 Task: Make in the project BellRise a sprint 'Speed of Sound'. Create in the project BellRise a sprint 'Speed of Sound'. Add in the project BellRise a sprint 'Speed of Sound'
Action: Mouse moved to (247, 73)
Screenshot: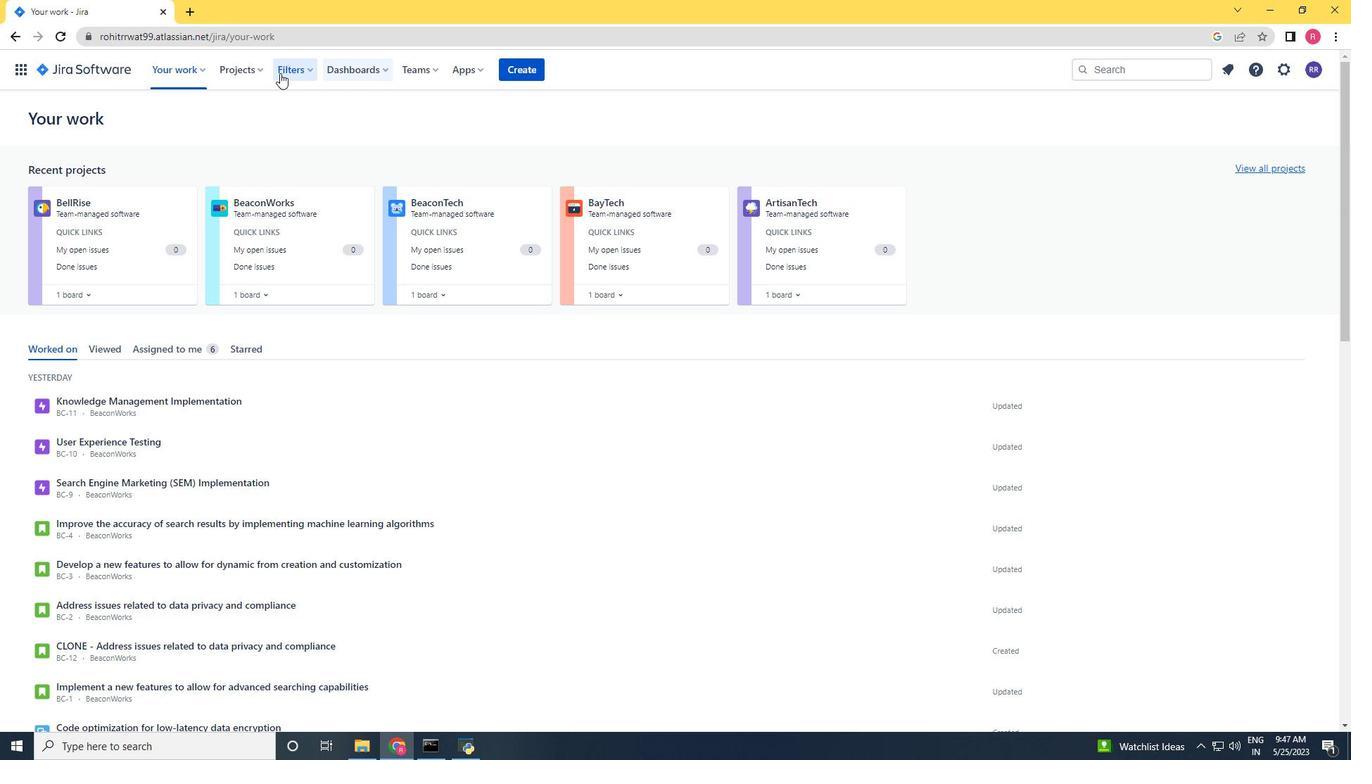
Action: Mouse pressed left at (247, 73)
Screenshot: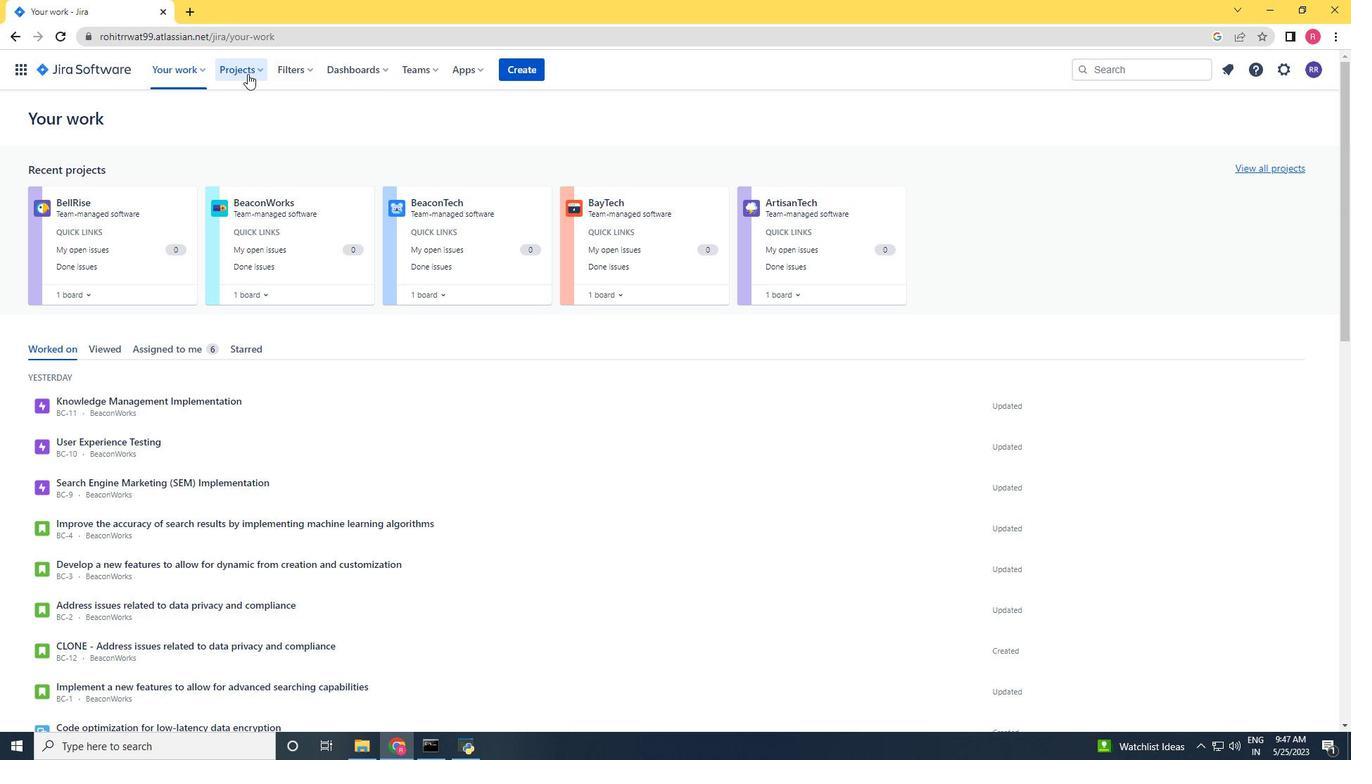 
Action: Mouse moved to (257, 135)
Screenshot: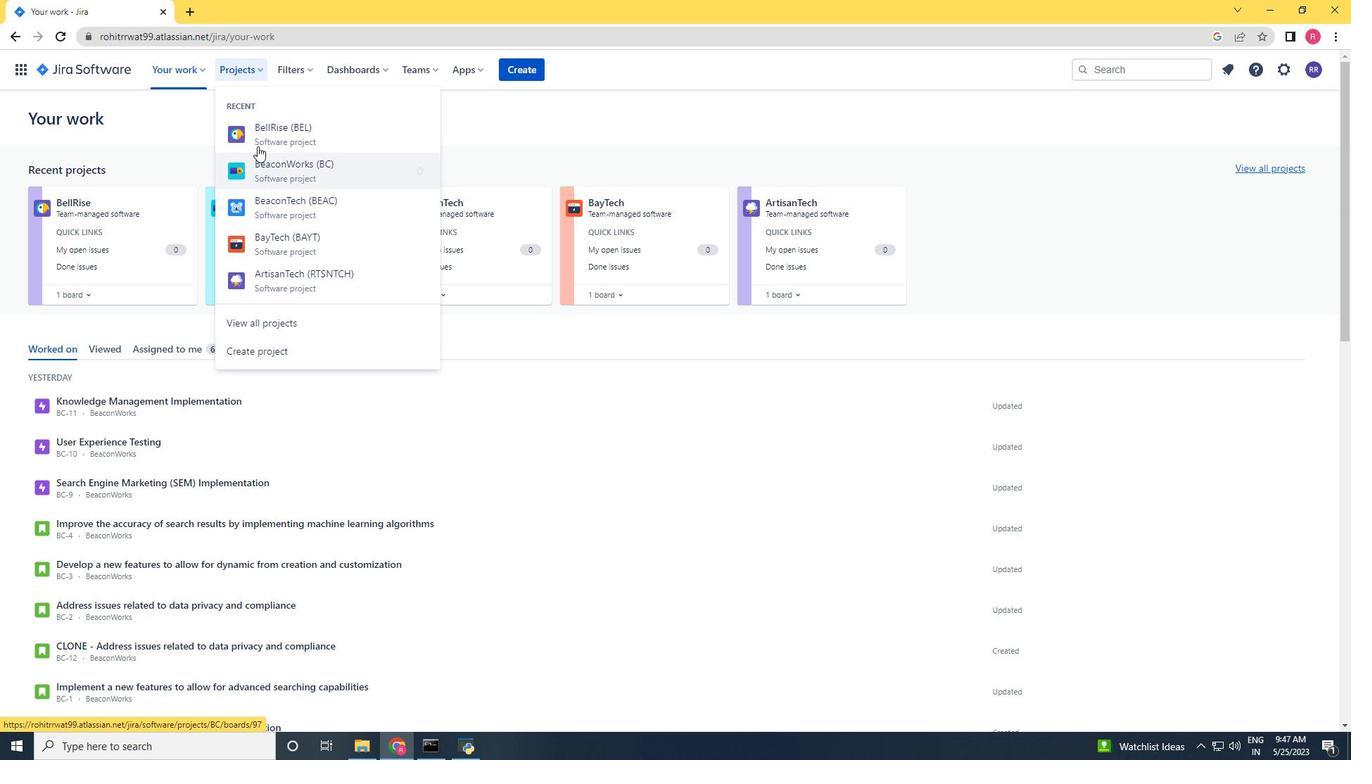 
Action: Mouse pressed left at (257, 135)
Screenshot: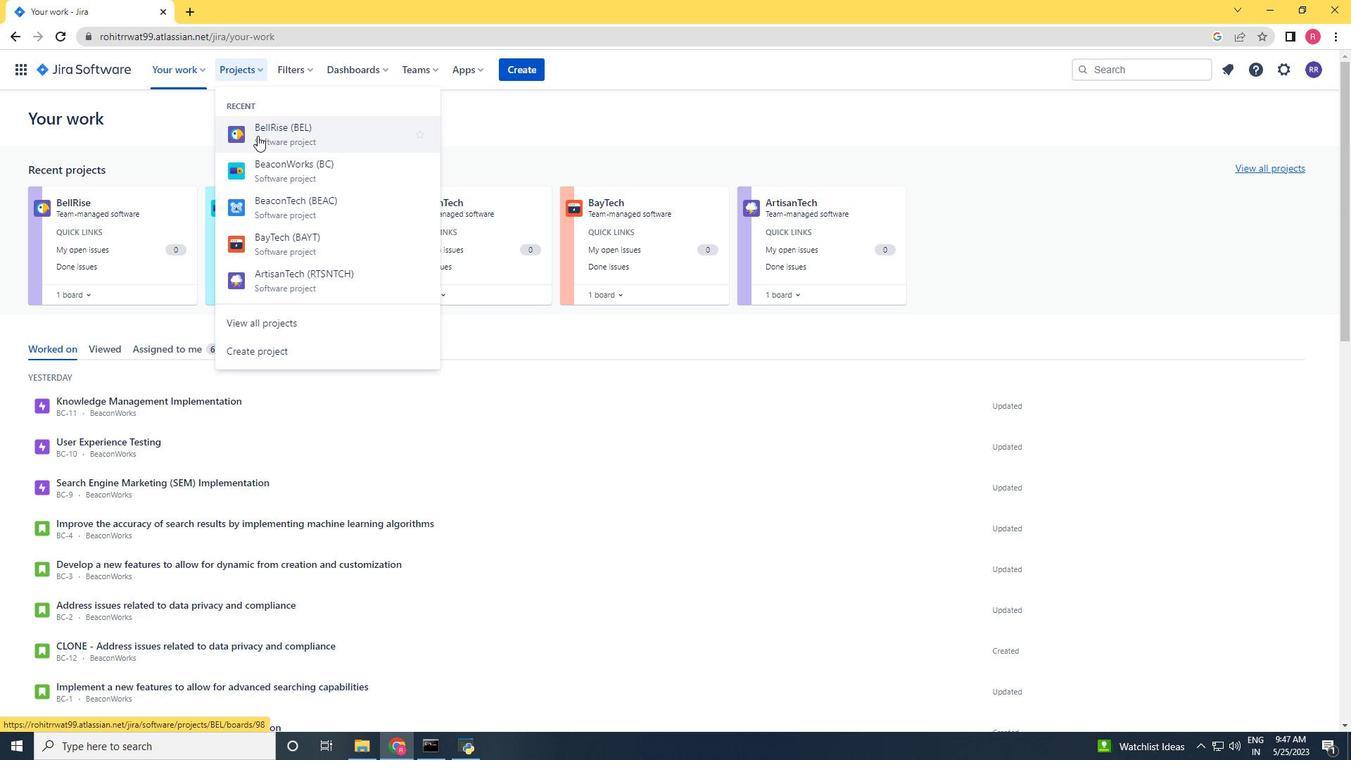 
Action: Mouse moved to (29, 219)
Screenshot: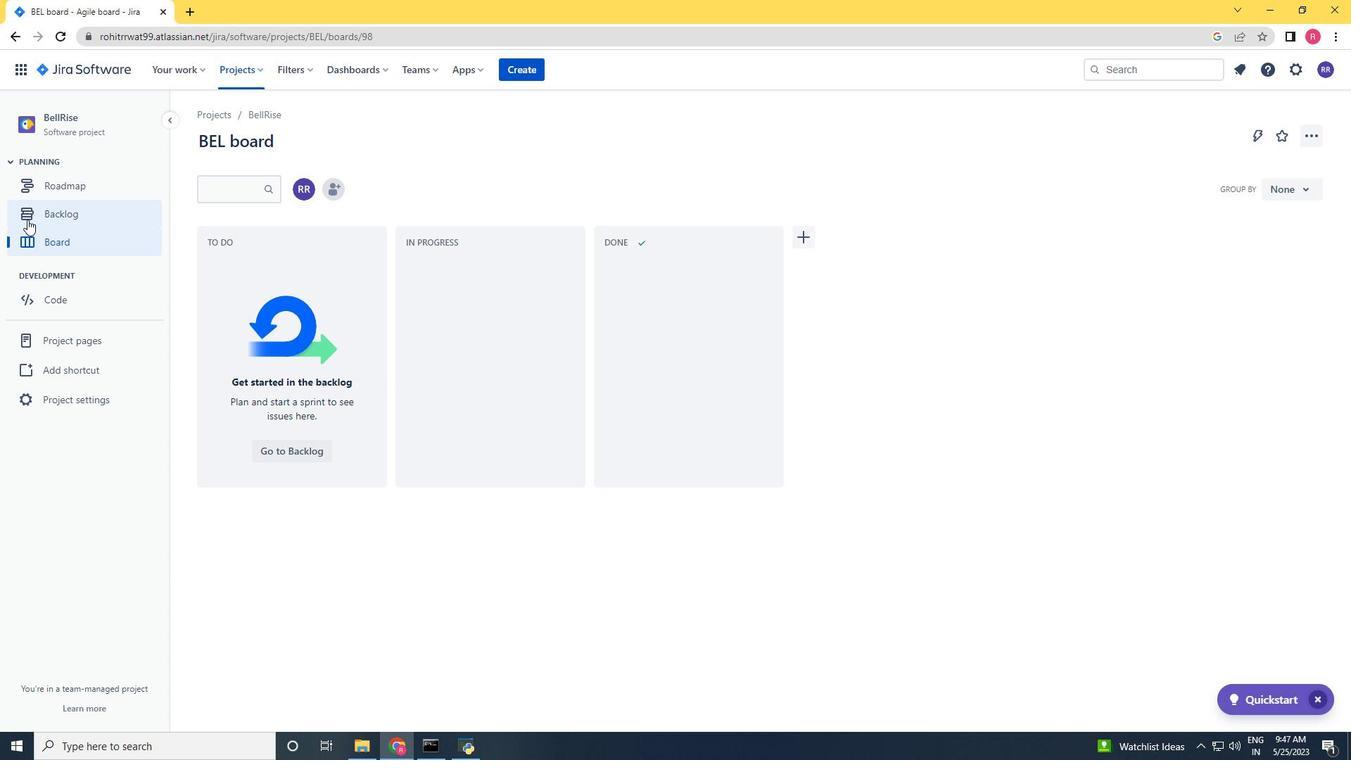 
Action: Mouse pressed left at (29, 219)
Screenshot: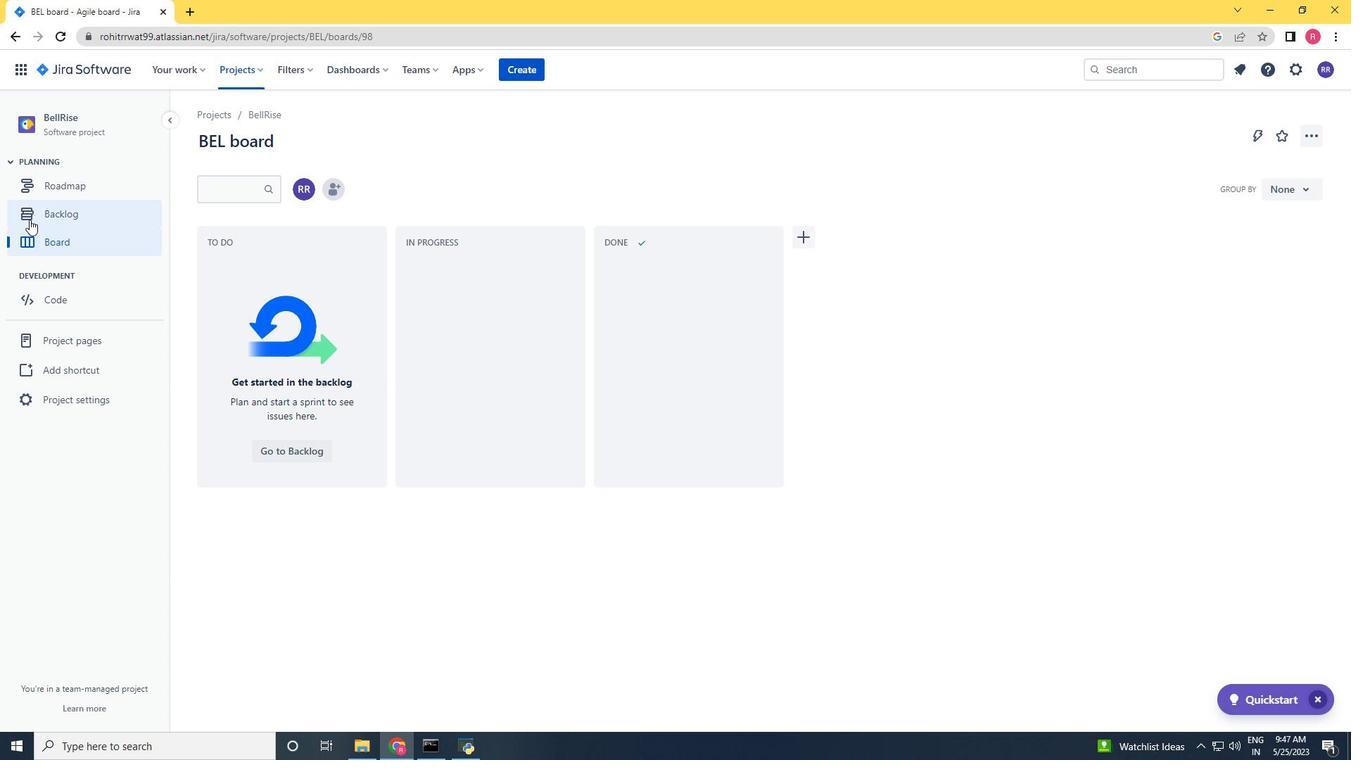 
Action: Mouse moved to (909, 321)
Screenshot: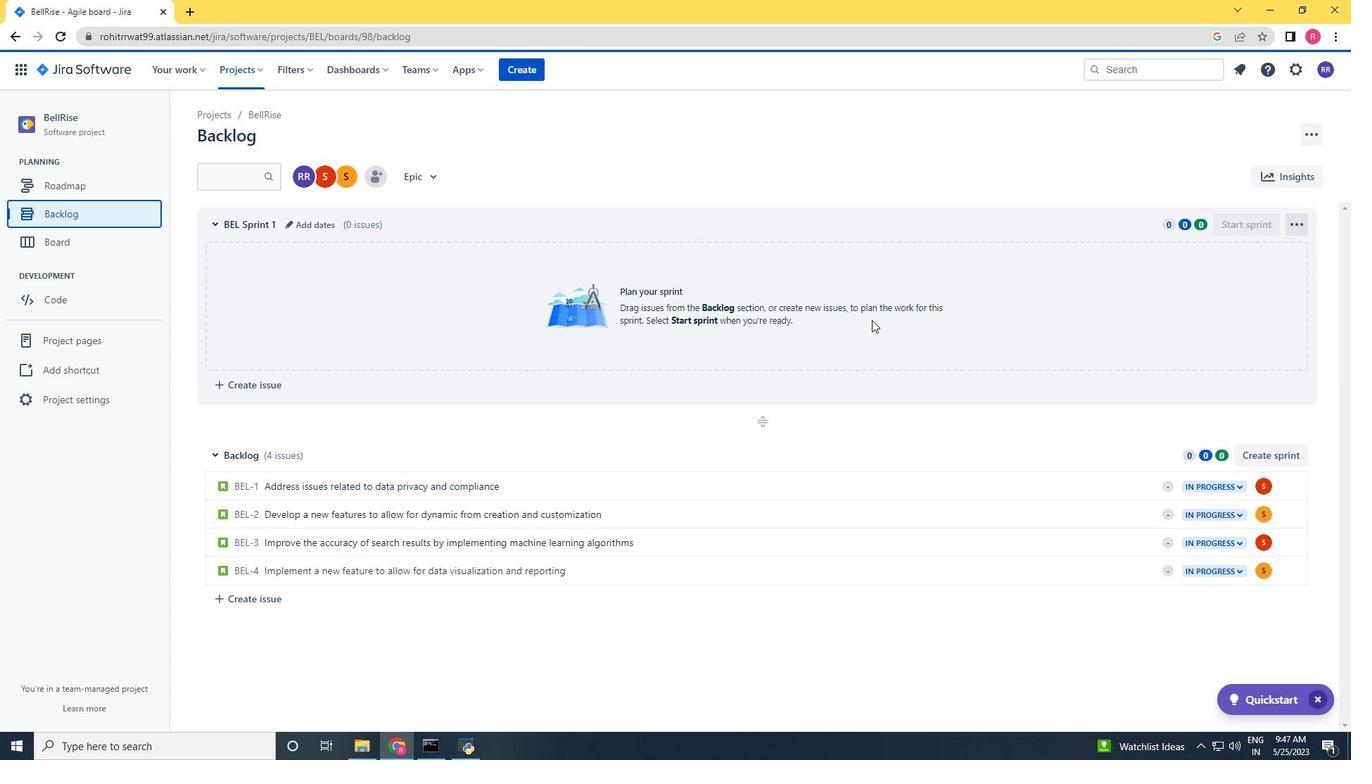 
Action: Mouse scrolled (909, 321) with delta (0, 0)
Screenshot: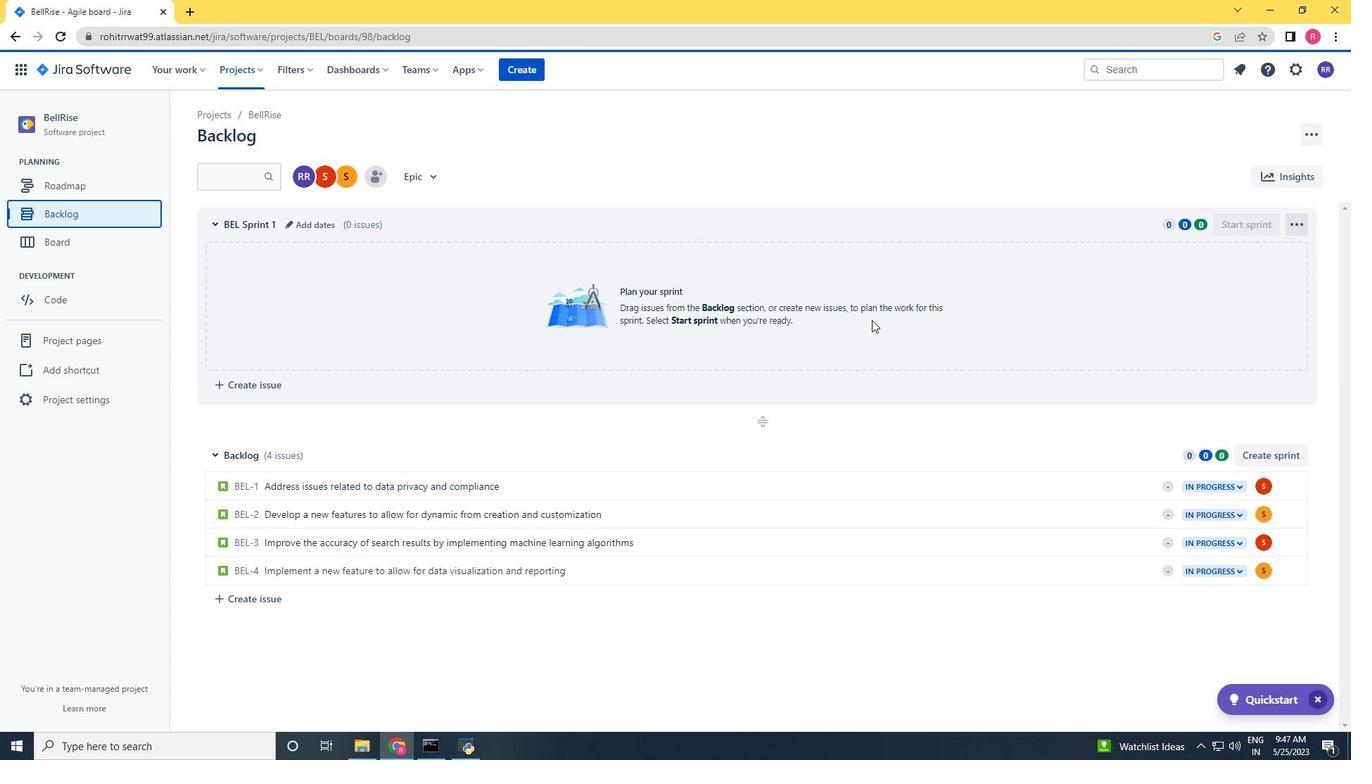 
Action: Mouse moved to (923, 323)
Screenshot: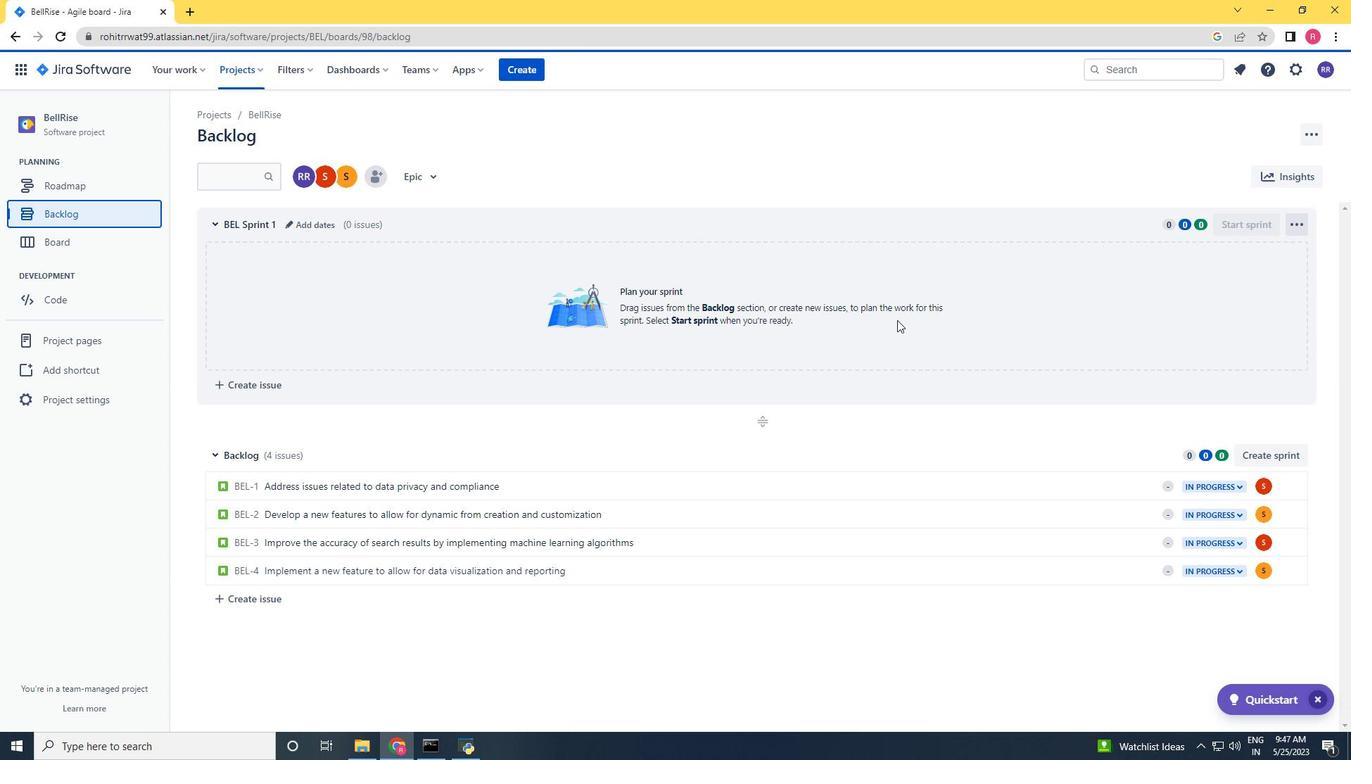 
Action: Mouse scrolled (923, 323) with delta (0, 0)
Screenshot: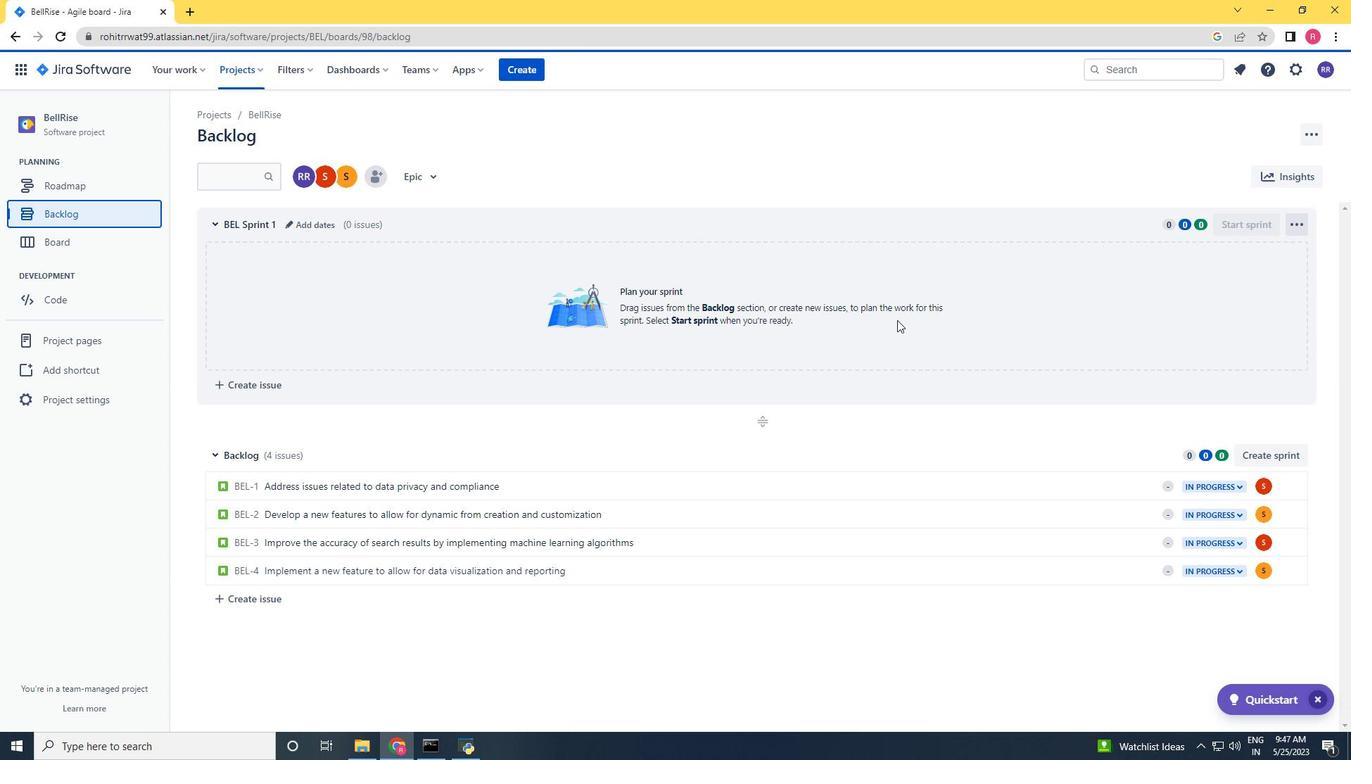 
Action: Mouse moved to (295, 228)
Screenshot: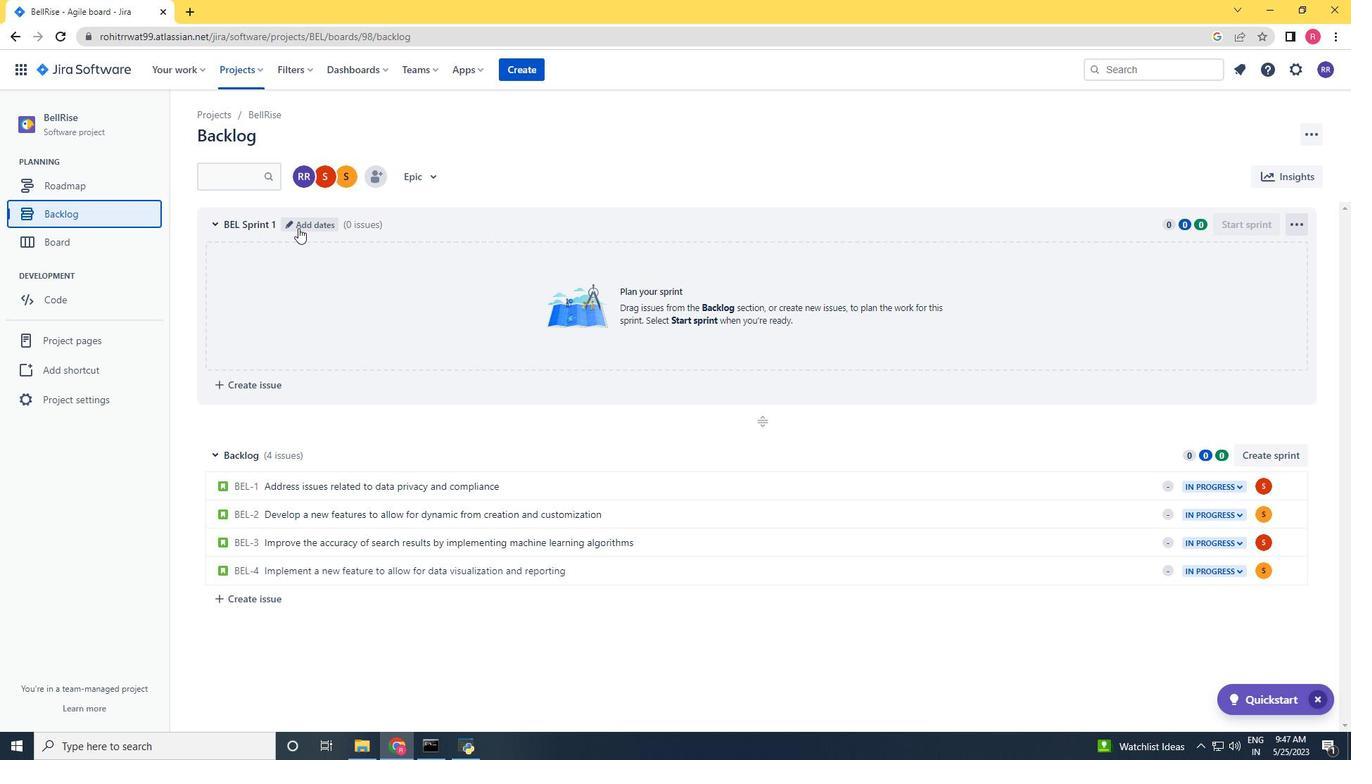 
Action: Mouse pressed left at (295, 228)
Screenshot: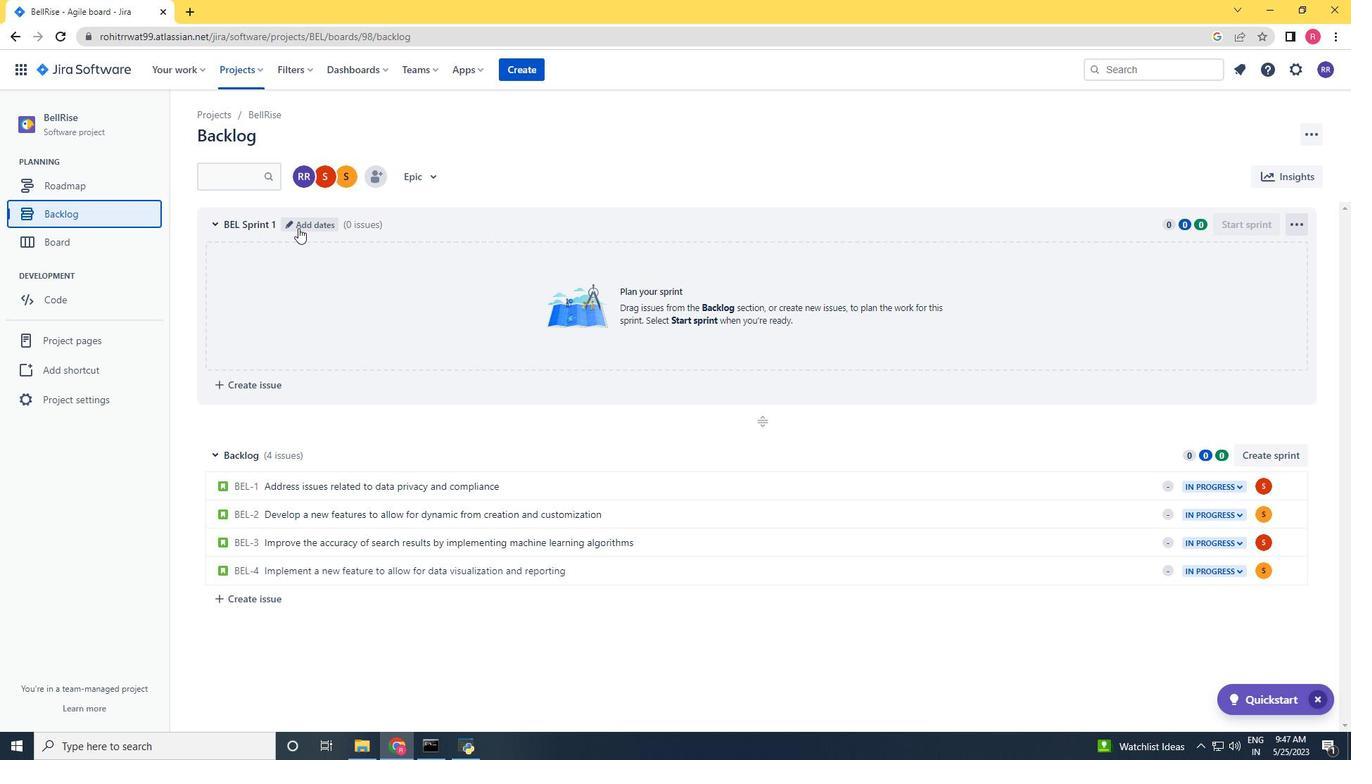 
Action: Key pressed <Key.backspace><Key.backspace><Key.backspace><Key.backspace><Key.backspace><Key.backspace><Key.backspace><Key.backspace><Key.backspace><Key.backspace><Key.backspace><Key.backspace><Key.backspace><Key.backspace><Key.backspace><Key.backspace><Key.backspace><Key.backspace><Key.backspace><Key.backspace><Key.backspace><Key.backspace><Key.backspace><Key.backspace><Key.backspace><Key.backspace><Key.backspace><Key.backspace><Key.backspace><Key.backspace><Key.backspace><Key.backspace><Key.backspace><Key.backspace><Key.backspace><Key.backspace><Key.backspace><Key.backspace><Key.backspace><Key.backspace><Key.backspace><Key.backspace><Key.backspace><Key.backspace><Key.backspace><Key.backspace><Key.backspace><Key.backspace><Key.backspace><Key.backspace><Key.backspace><Key.backspace><Key.backspace><Key.backspace><Key.backspace><Key.backspace><Key.backspace><Key.backspace><Key.backspace><Key.backspace><Key.backspace><Key.backspace><Key.backspace><Key.backspace><Key.backspace><Key.backspace><Key.backspace><Key.backspace><Key.backspace>
Screenshot: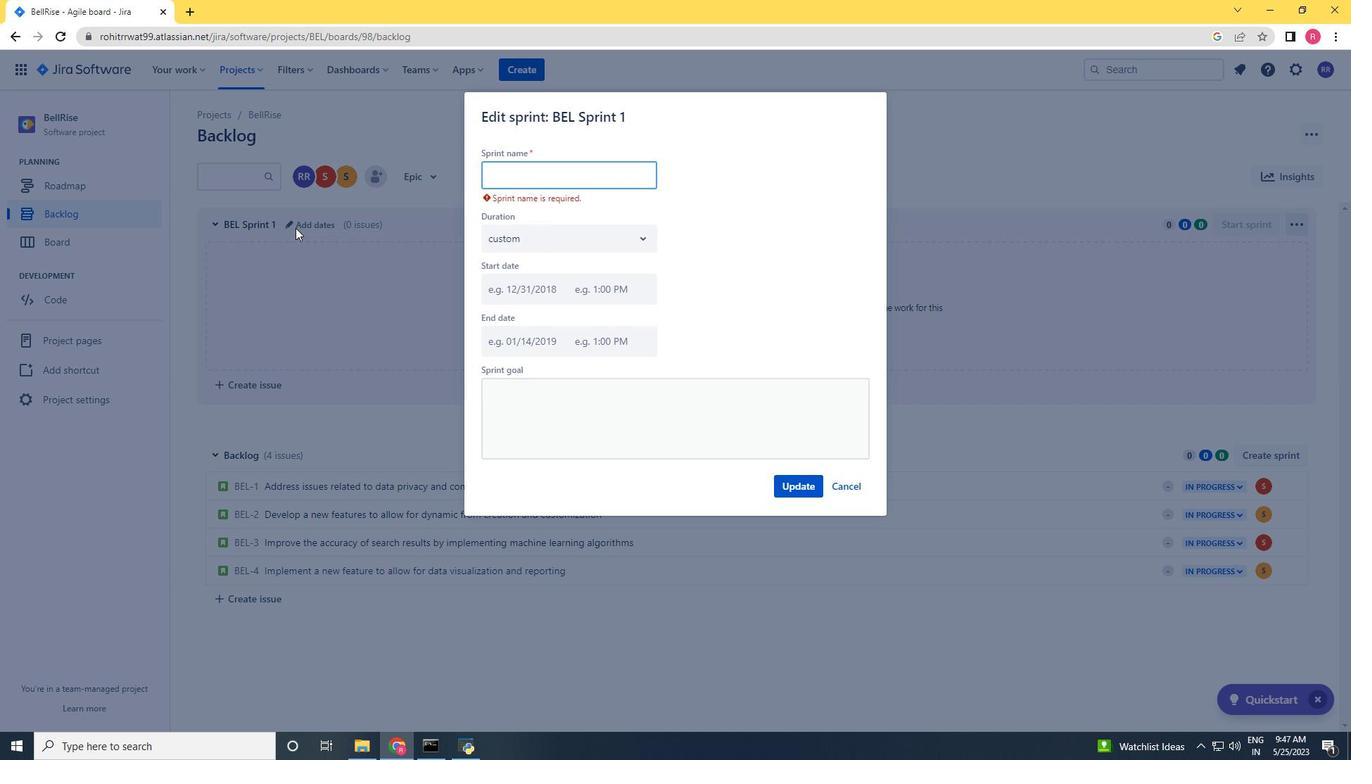 
Action: Mouse moved to (295, 228)
Screenshot: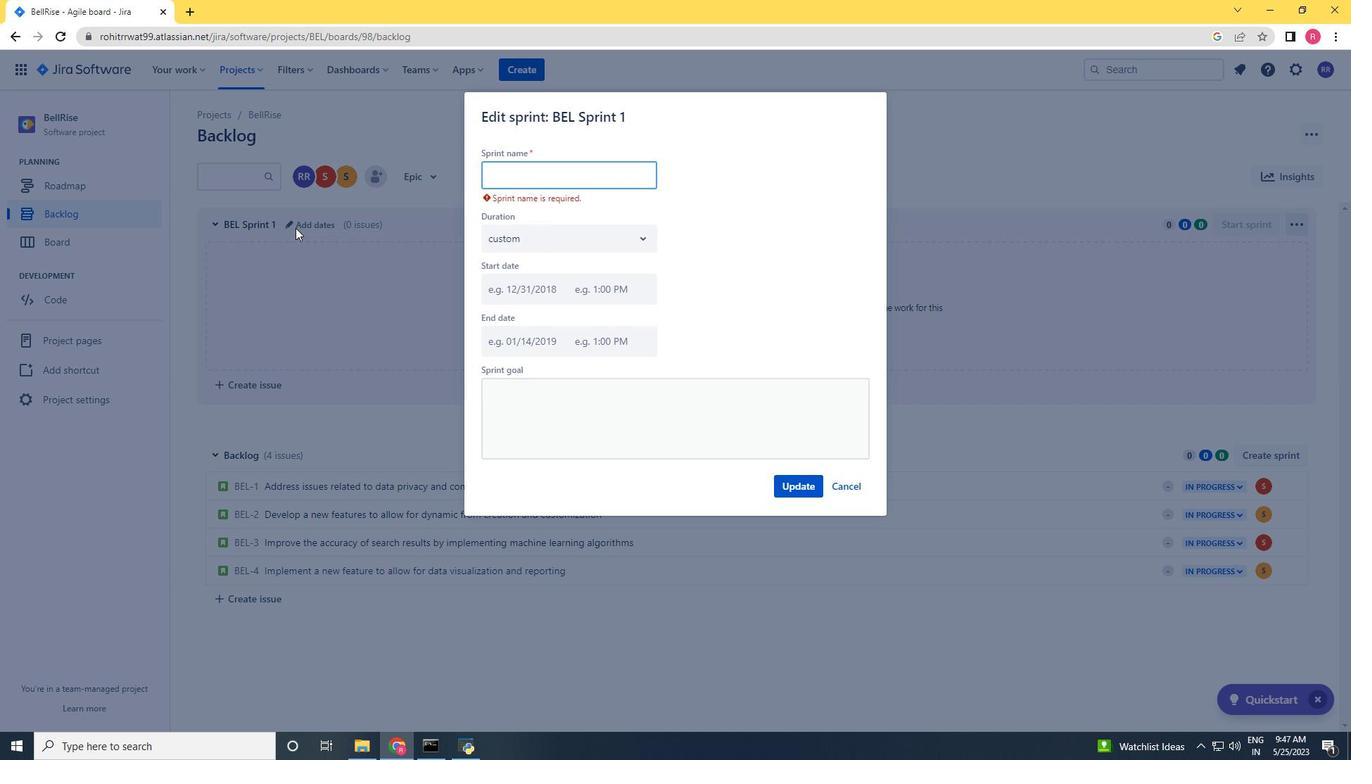 
Action: Key pressed <Key.shift>Speed<Key.space>of<Key.space><Key.shift>Soung<Key.backspace>d<Key.enter>
Screenshot: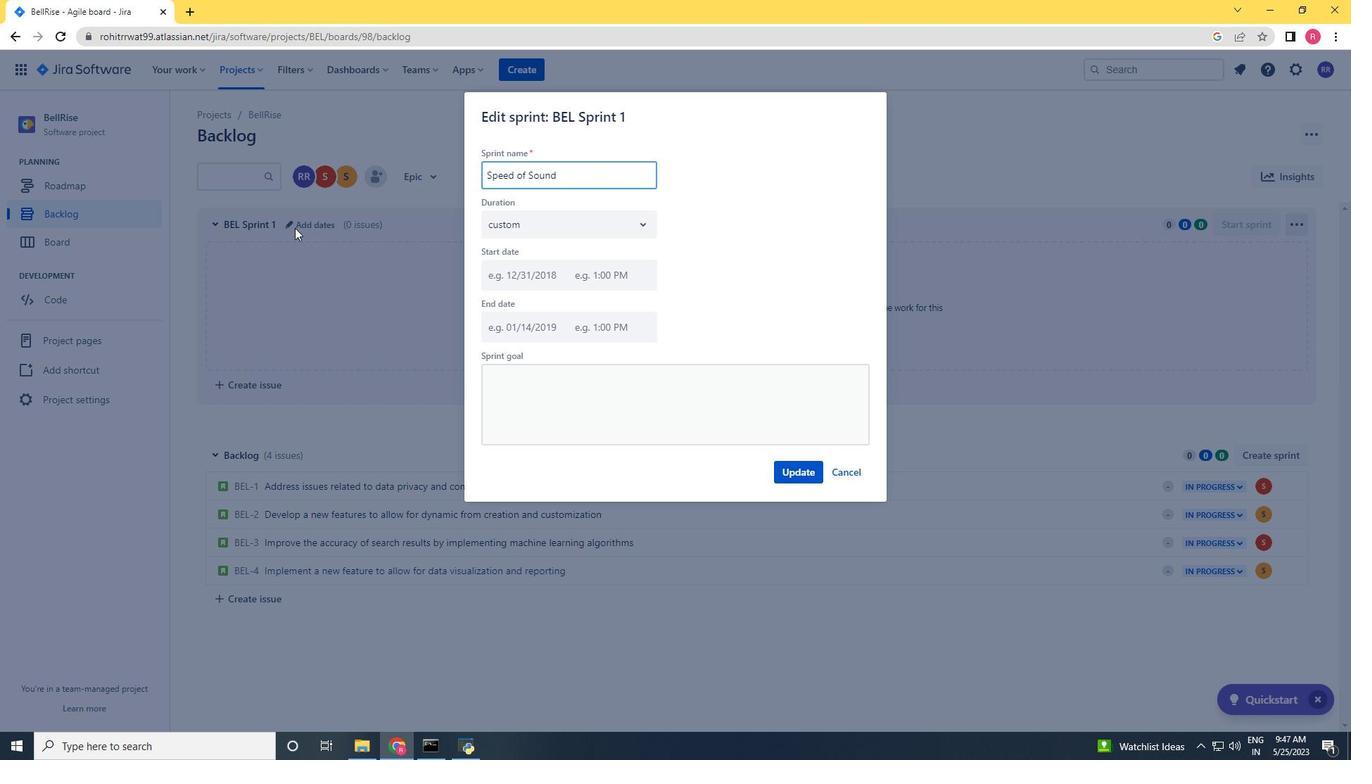 
Action: Mouse moved to (1266, 459)
Screenshot: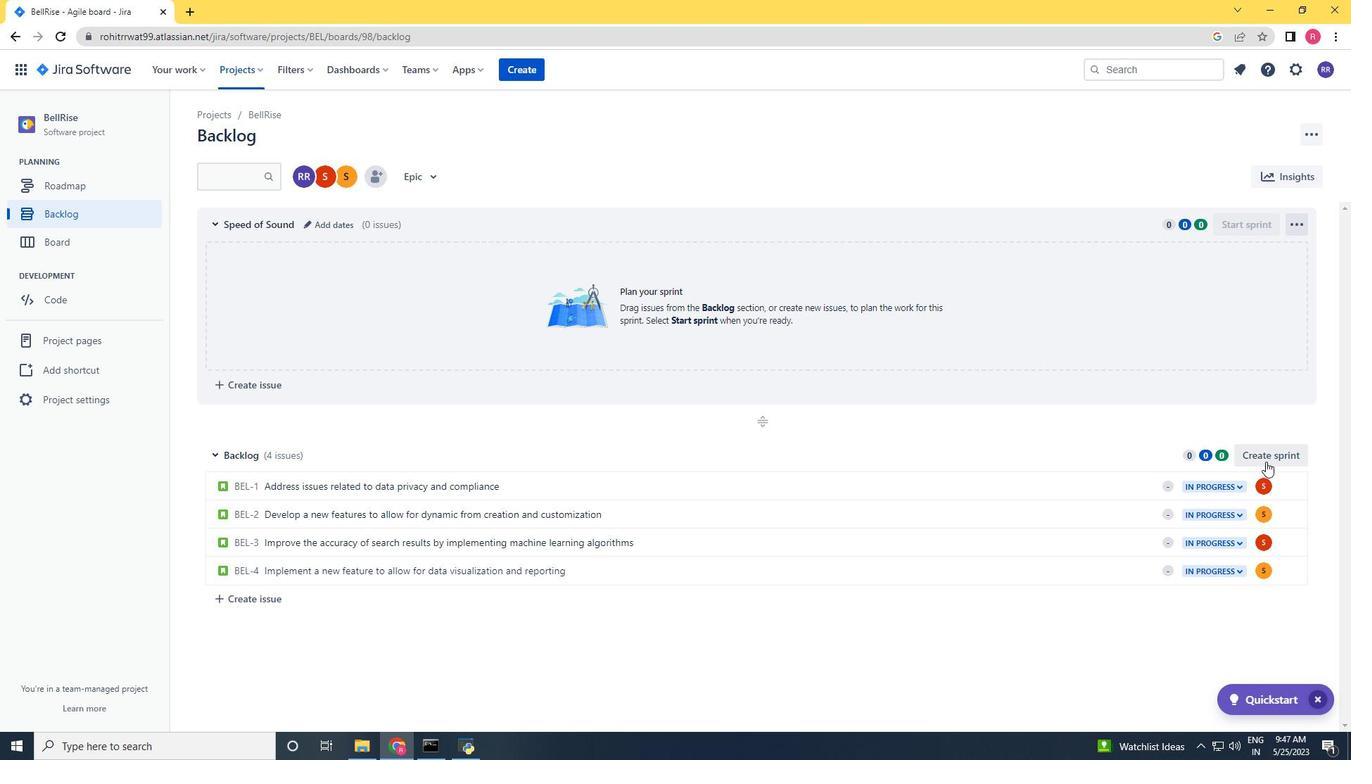 
Action: Mouse pressed left at (1266, 459)
Screenshot: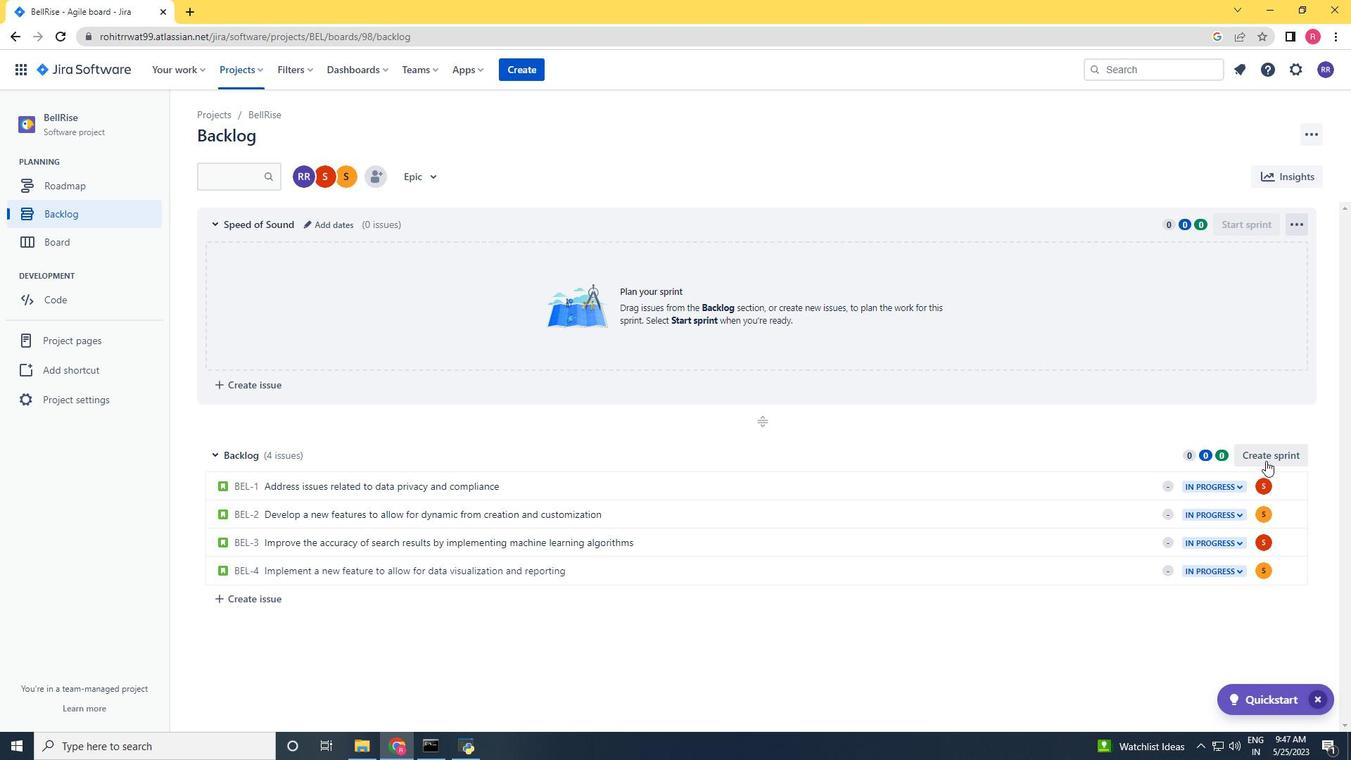 
Action: Mouse moved to (309, 454)
Screenshot: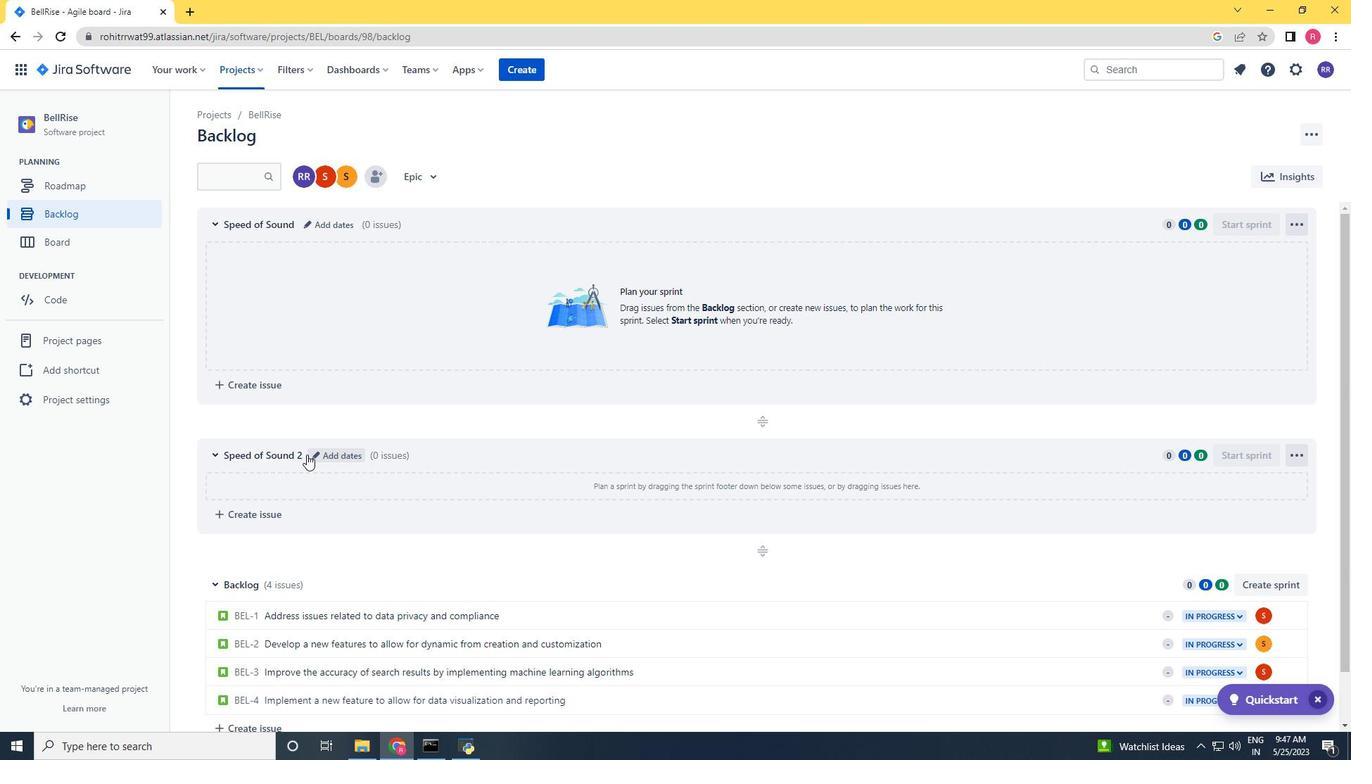 
Action: Mouse pressed left at (309, 454)
Screenshot: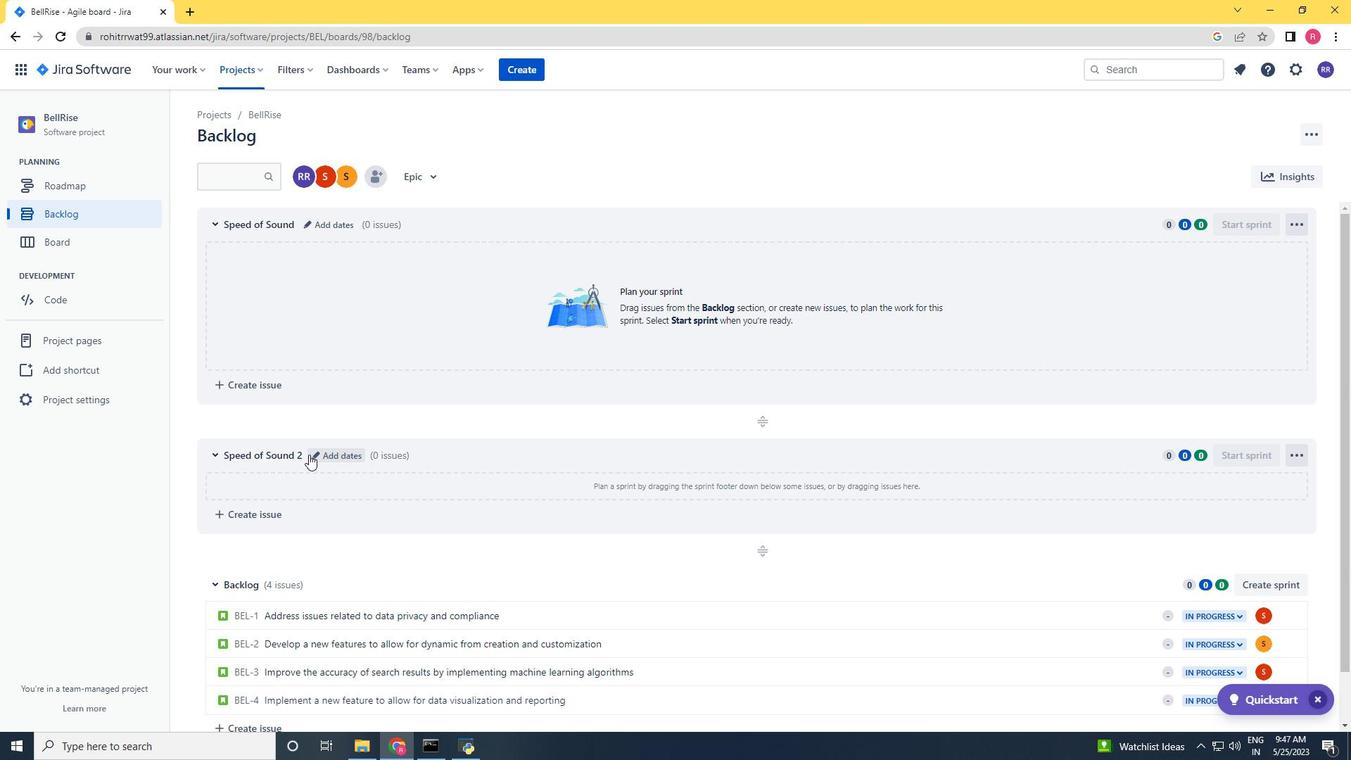 
Action: Key pressed <Key.backspace><Key.backspace><Key.backspace><Key.backspace><Key.backspace><Key.backspace><Key.backspace><Key.backspace><Key.backspace><Key.backspace><Key.backspace><Key.backspace><Key.backspace><Key.backspace><Key.backspace><Key.backspace><Key.backspace><Key.backspace><Key.backspace><Key.backspace><Key.backspace><Key.backspace><Key.backspace><Key.backspace><Key.backspace><Key.shift><Key.shift><Key.shift><Key.shift><Key.shift><Key.shift><Key.shift><Key.shift><Key.shift><Key.shift><Key.shift><Key.shift><Key.shift><Key.shift><Key.shift><Key.shift><Key.shift><Key.shift><Key.shift><Key.shift><Key.shift><Key.shift><Key.shift><Key.shift><Key.shift><Key.shift><Key.shift><Key.shift><Key.shift><Key.shift><Key.shift><Key.shift><Key.shift><Key.shift><Key.shift><Key.shift><Key.shift><Key.shift><Key.shift><Key.shift><Key.shift><Key.shift><Key.shift><Key.shift><Key.shift><Key.shift><Key.shift><Key.shift><Key.shift>Speed<Key.space>of<Key.space>sound<Key.enter>
Screenshot: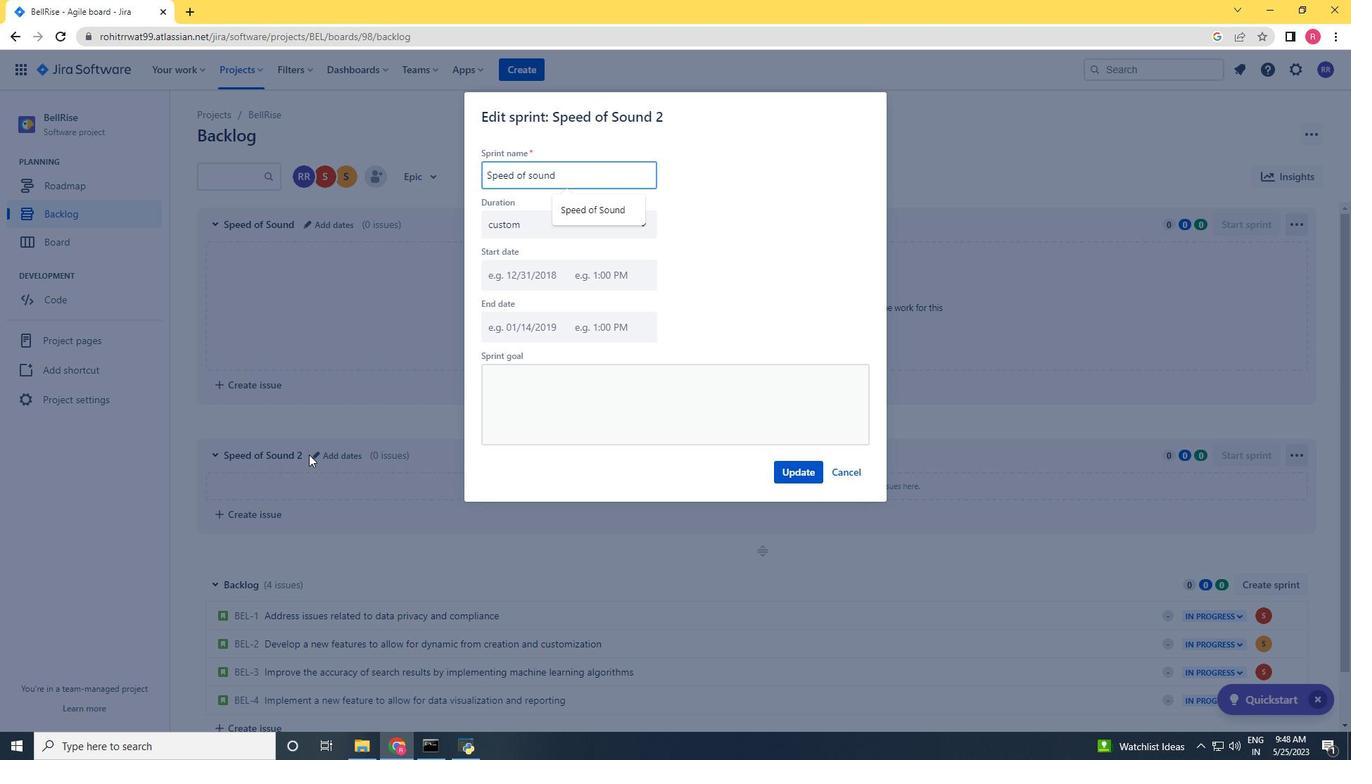 
Action: Mouse moved to (1248, 532)
Screenshot: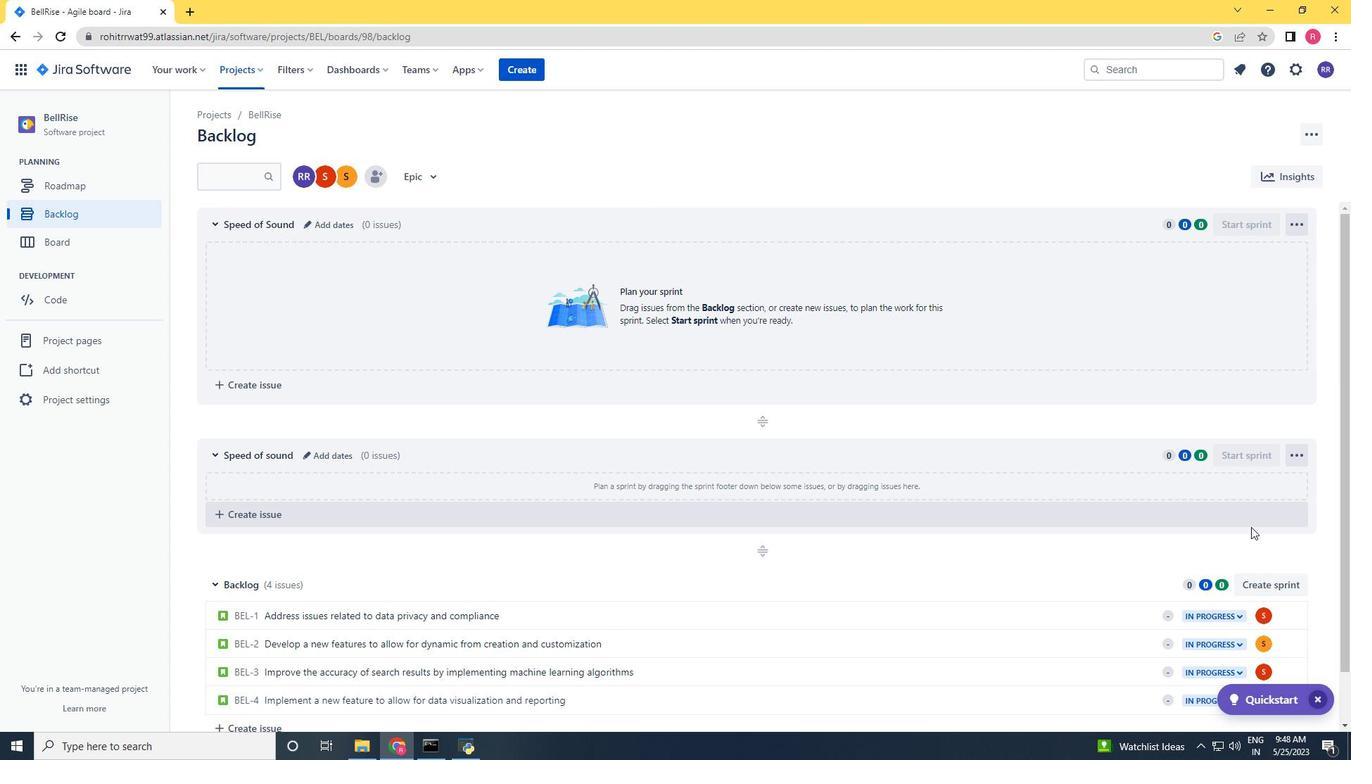 
Action: Mouse scrolled (1248, 531) with delta (0, 0)
Screenshot: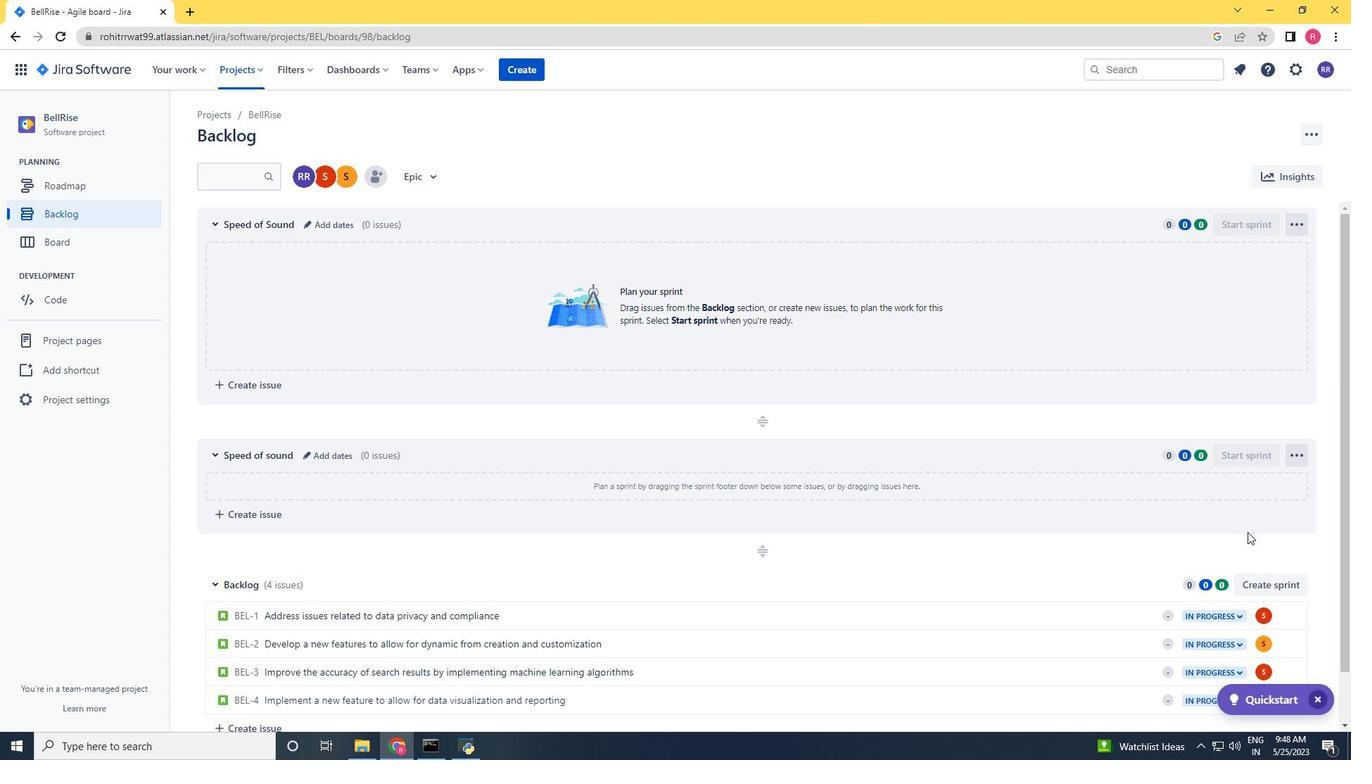 
Action: Mouse scrolled (1248, 531) with delta (0, 0)
Screenshot: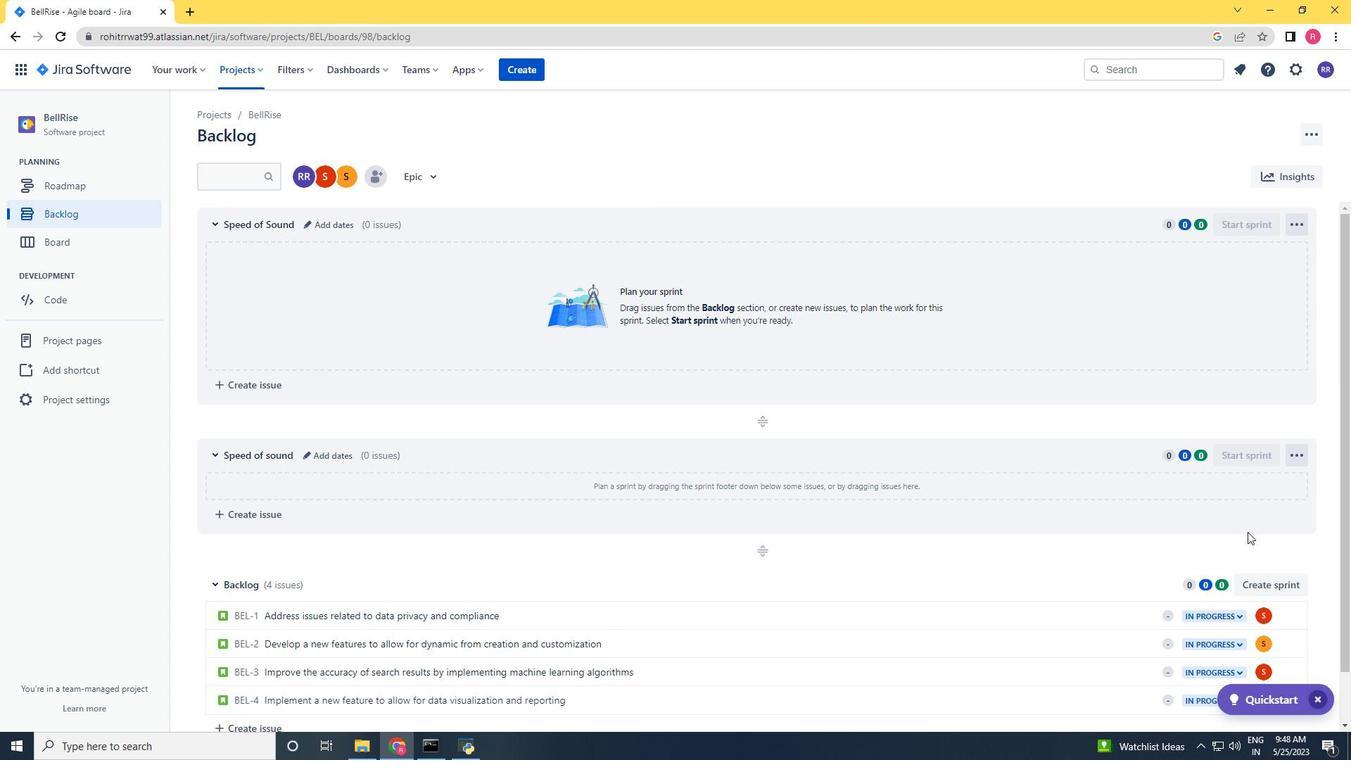 
Action: Mouse moved to (1253, 531)
Screenshot: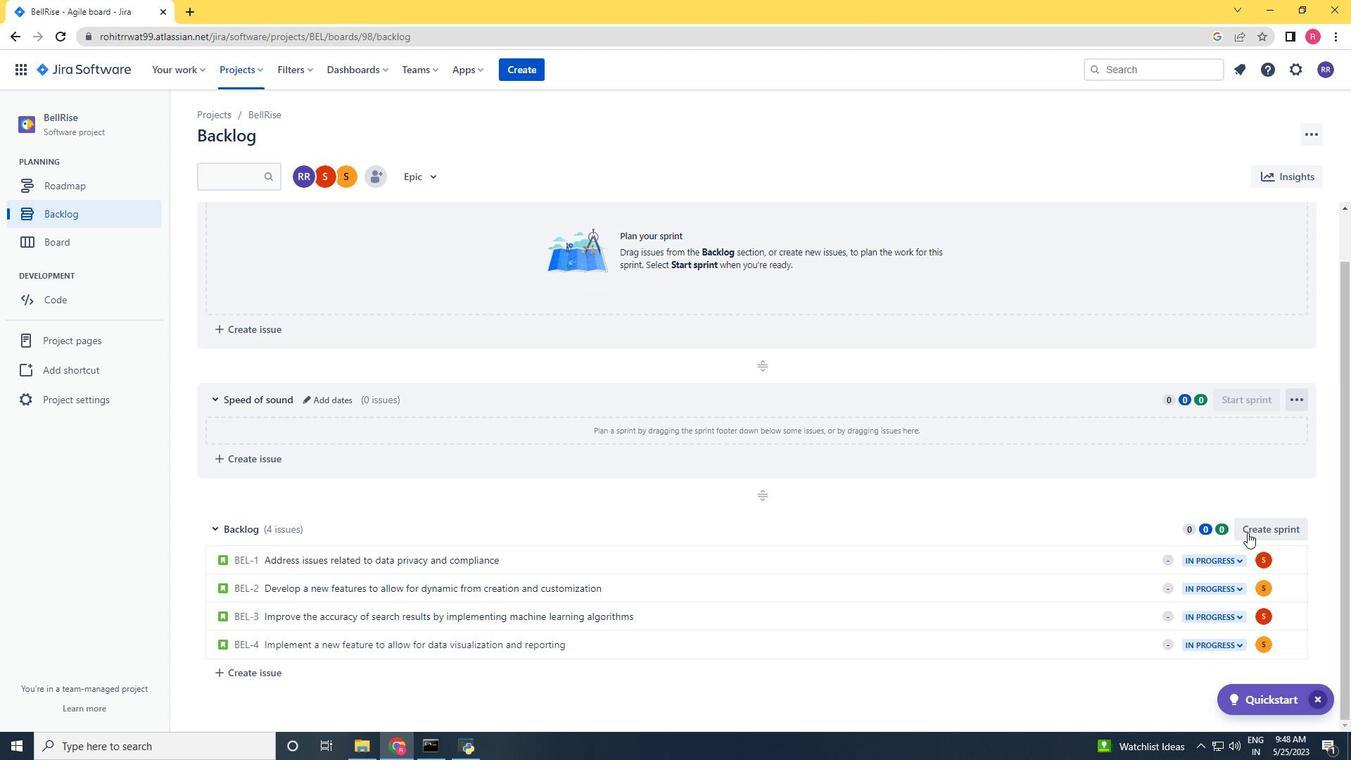 
Action: Mouse pressed left at (1253, 531)
Screenshot: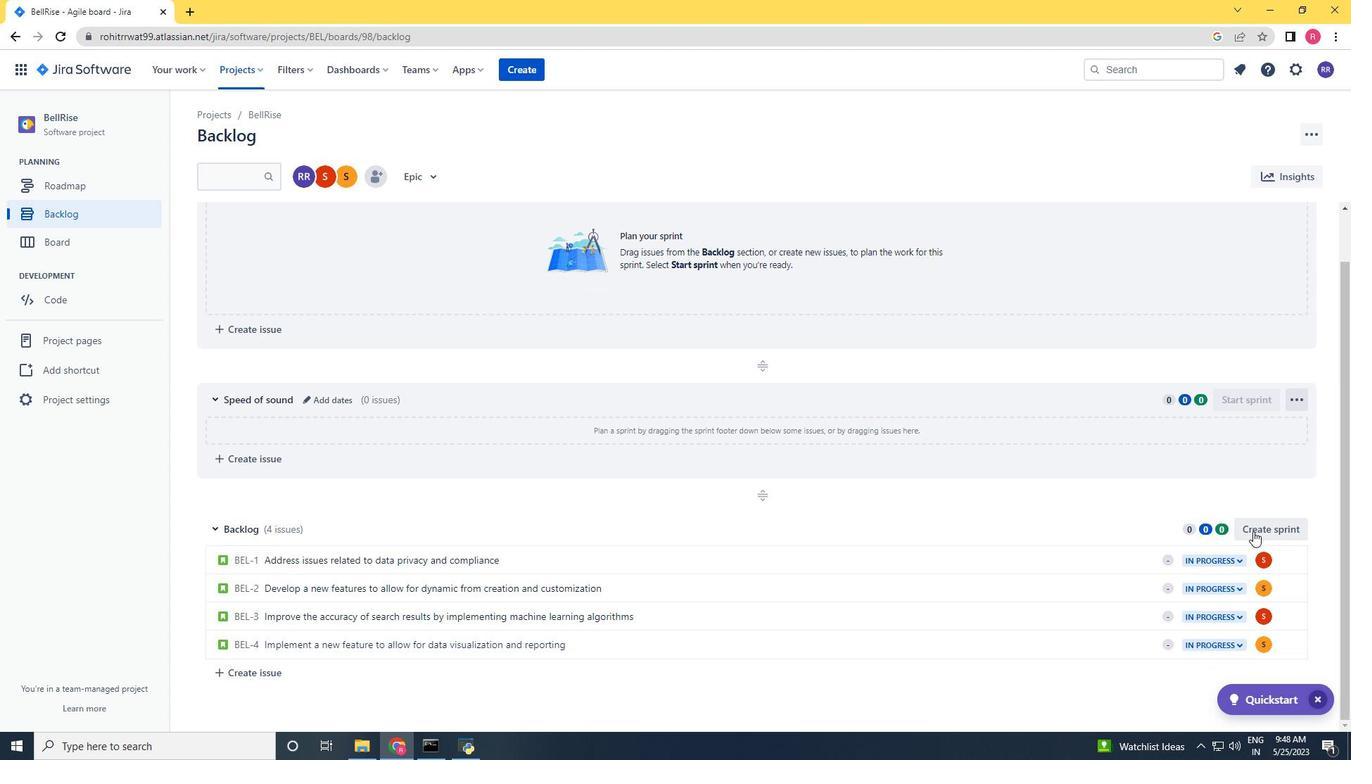 
Action: Mouse moved to (317, 532)
Screenshot: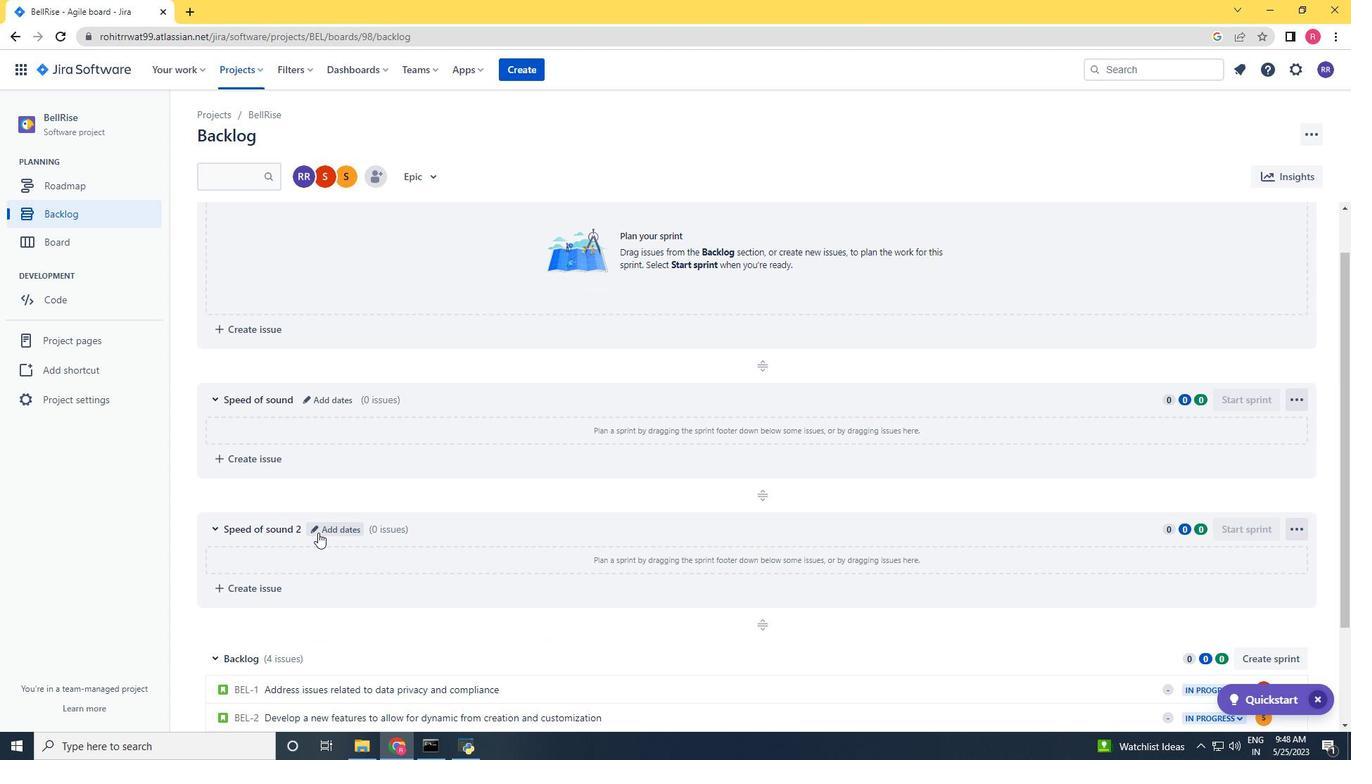 
Action: Mouse pressed left at (317, 532)
Screenshot: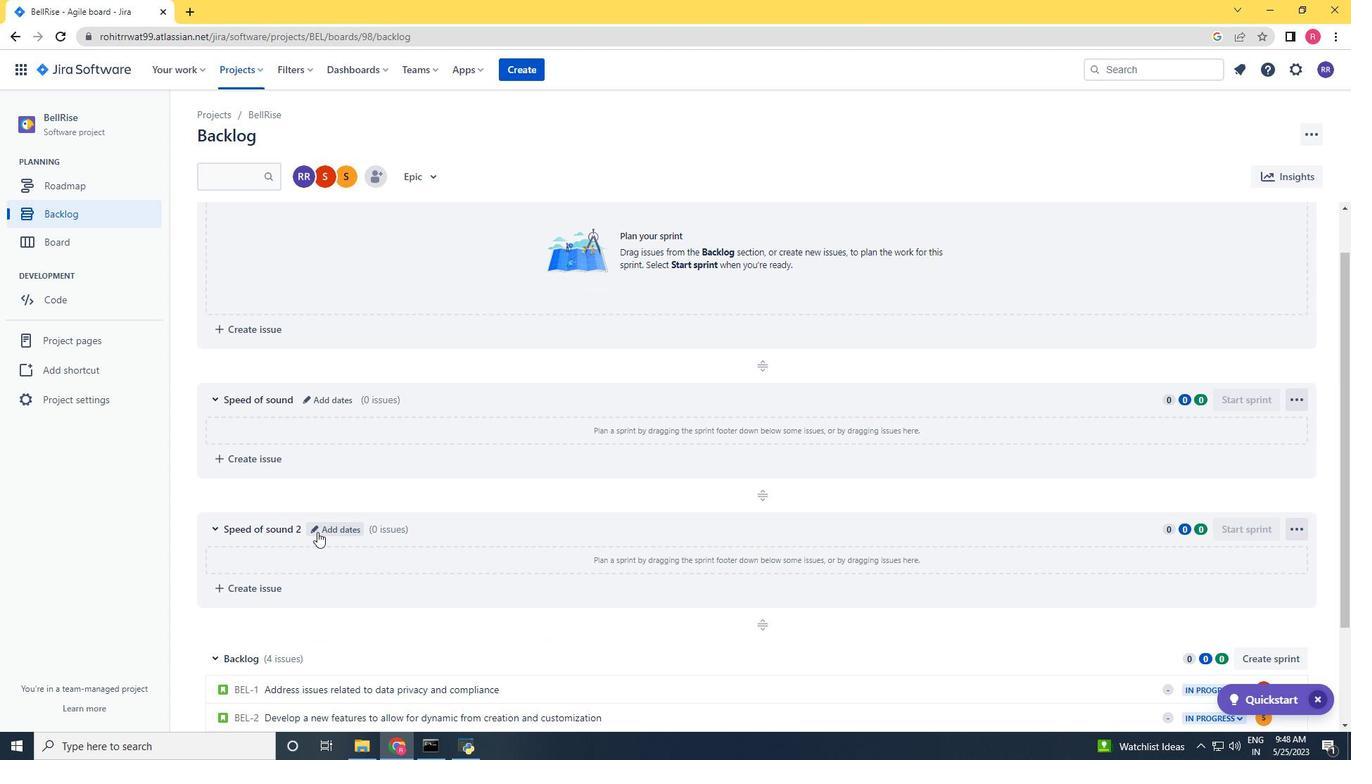 
Action: Key pressed <Key.backspace><Key.backspace><Key.backspace><Key.backspace><Key.backspace><Key.backspace><Key.backspace><Key.backspace><Key.backspace><Key.backspace><Key.backspace><Key.backspace><Key.backspace><Key.backspace><Key.backspace><Key.backspace><Key.backspace><Key.backspace><Key.backspace><Key.backspace><Key.backspace><Key.backspace><Key.backspace><Key.backspace><Key.backspace><Key.backspace><Key.backspace><Key.backspace><Key.backspace><Key.backspace><Key.backspace><Key.backspace><Key.backspace><Key.backspace><Key.backspace><Key.backspace><Key.backspace><Key.backspace><Key.backspace><Key.backspace><Key.shift>Speed<Key.space>od<Key.space>sound<Key.backspace><Key.backspace><Key.backspace><Key.backspace><Key.backspace><Key.backspace><Key.backspace>f<Key.space>sound<Key.enter>
Screenshot: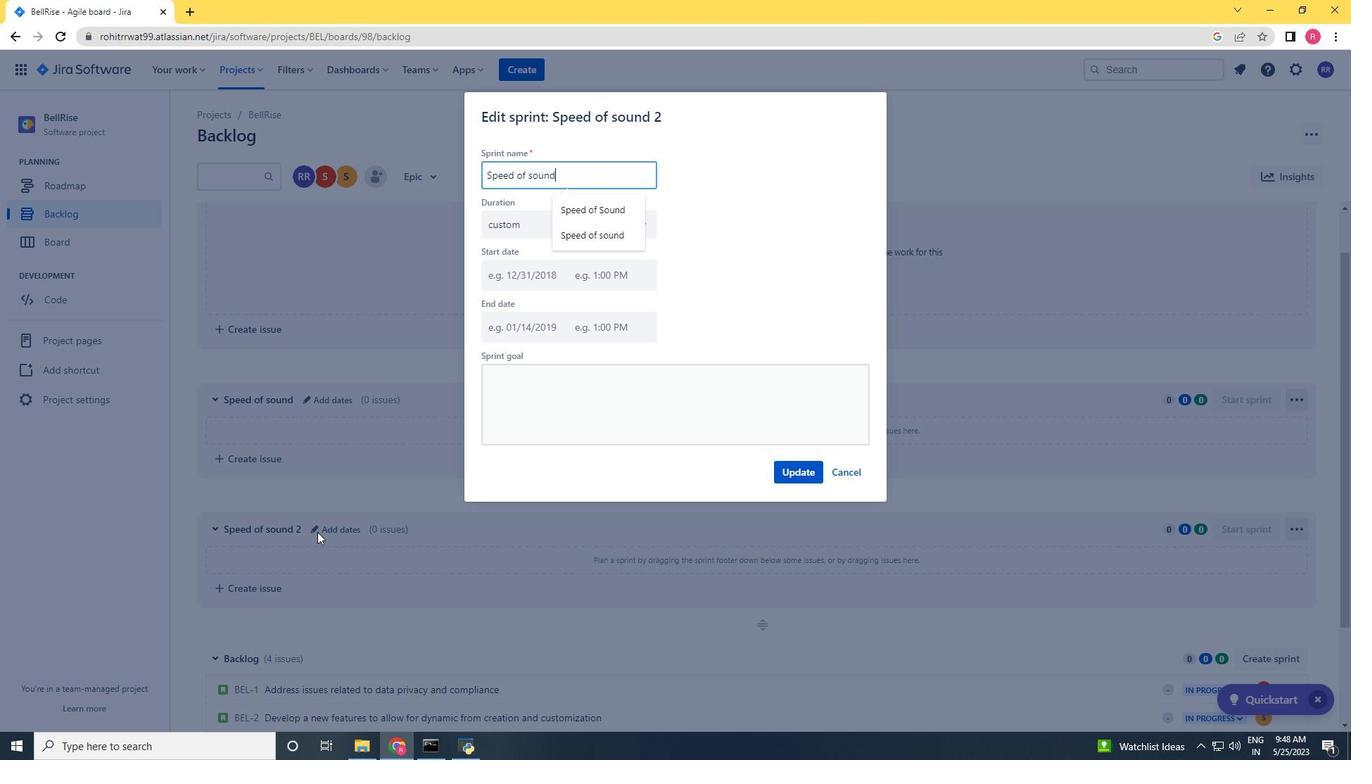
Action: Mouse moved to (598, 578)
Screenshot: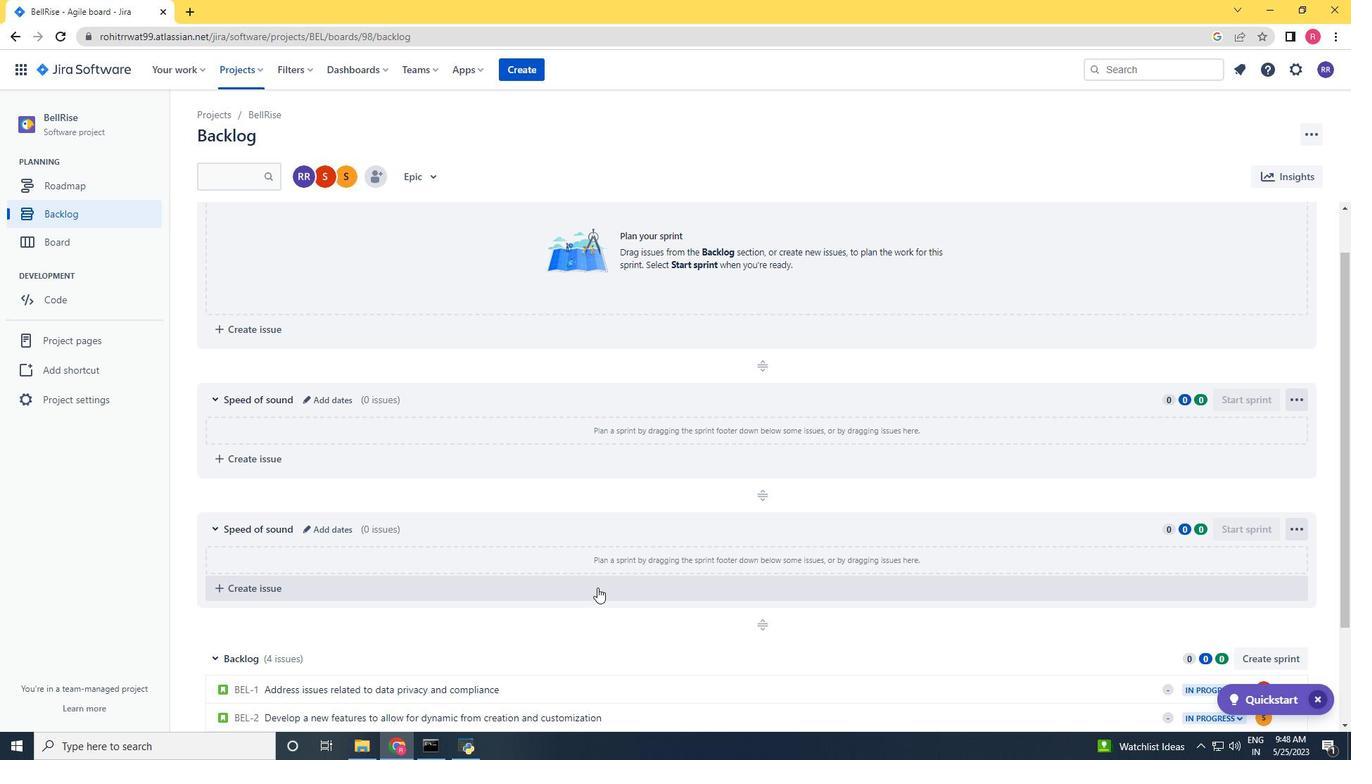 
Action: Mouse scrolled (598, 579) with delta (0, 0)
Screenshot: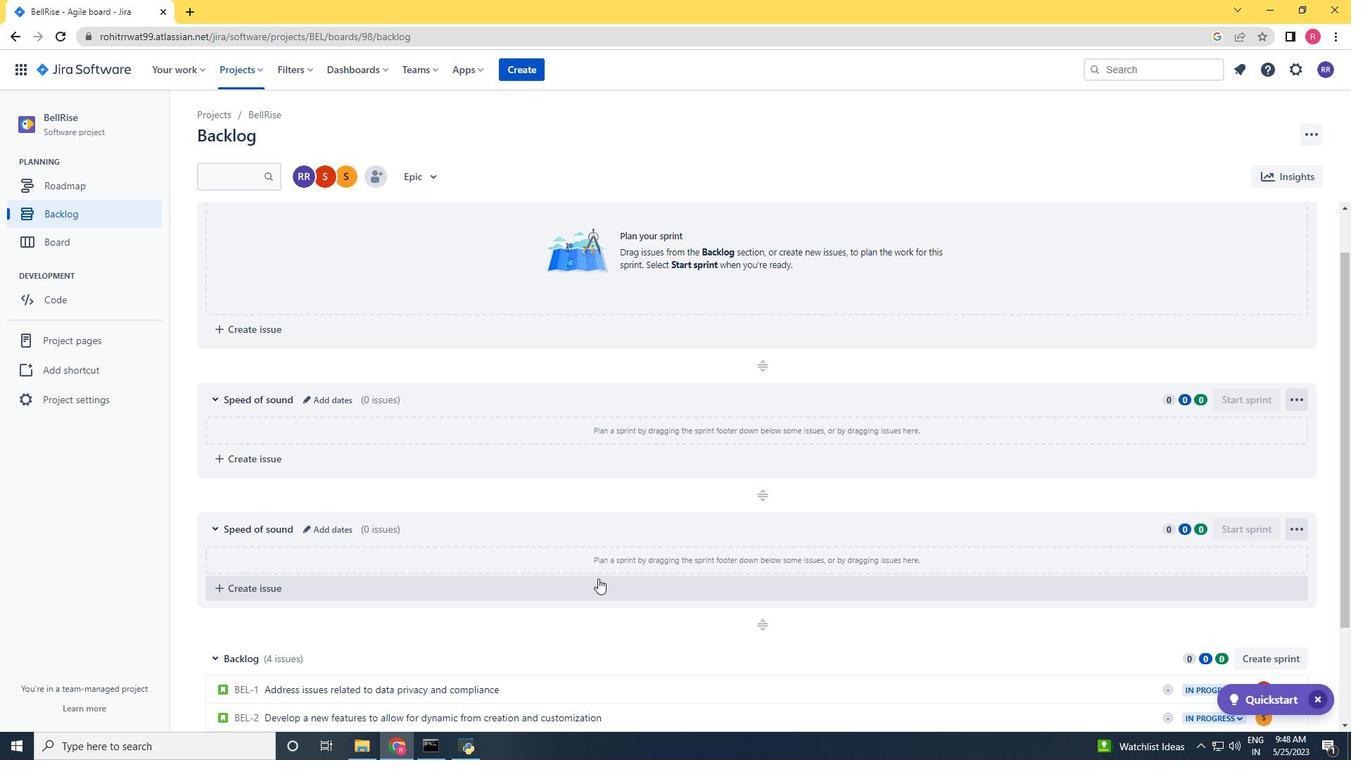 
Action: Mouse scrolled (598, 579) with delta (0, 0)
Screenshot: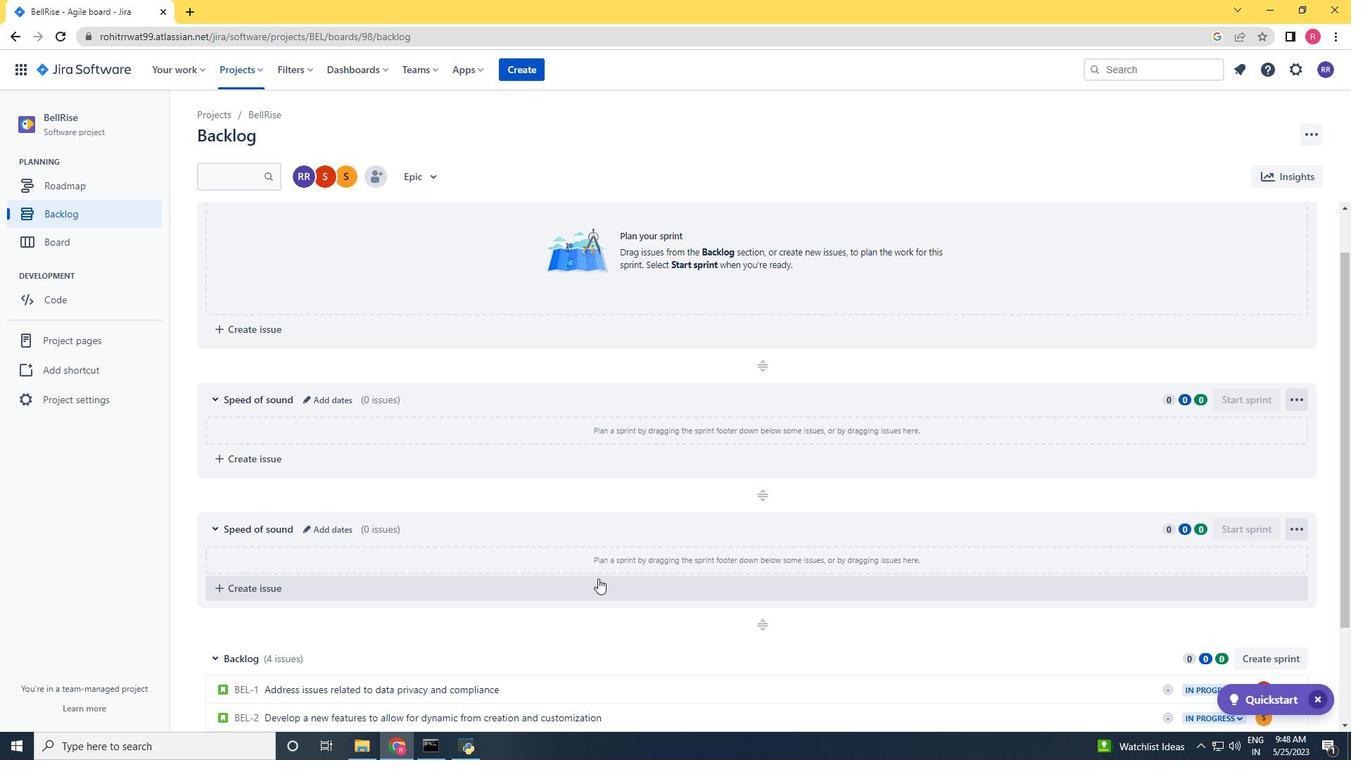 
Action: Mouse moved to (597, 573)
Screenshot: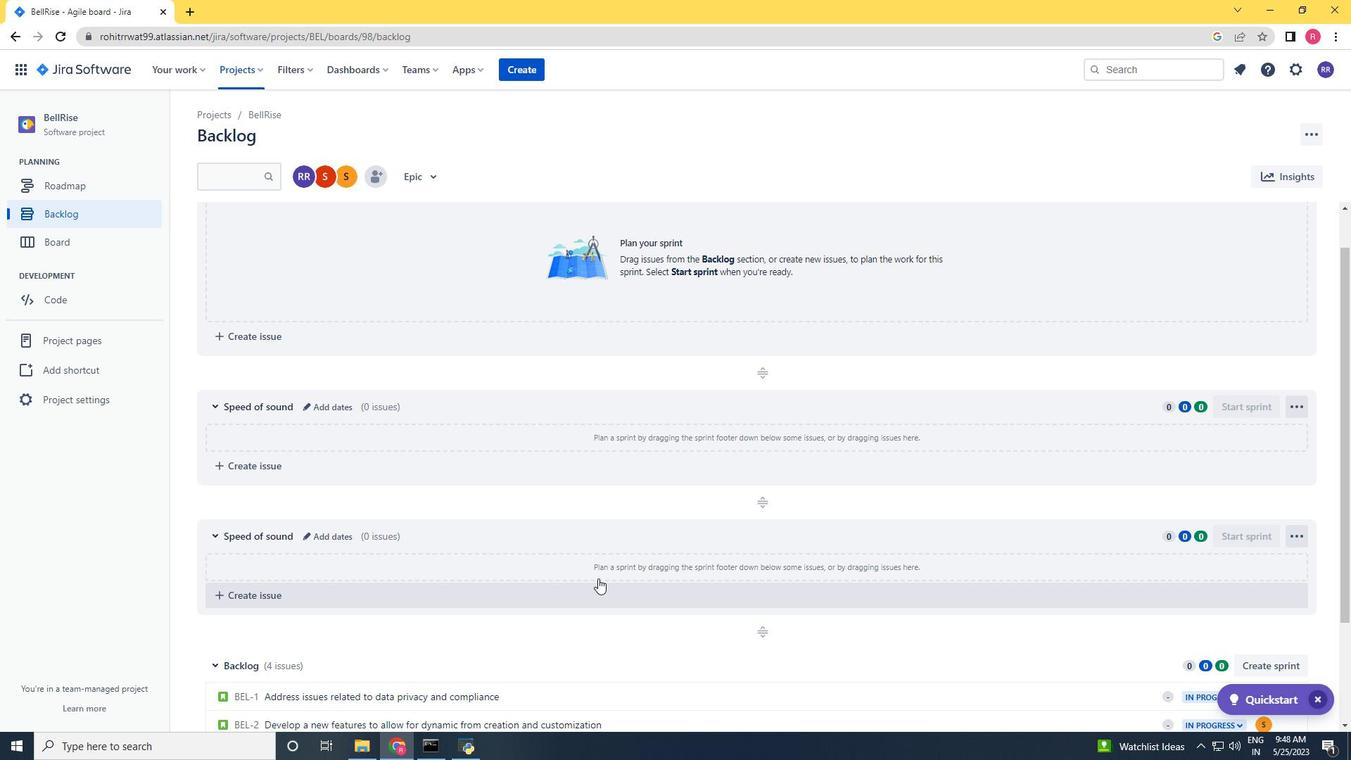 
Action: Mouse scrolled (597, 574) with delta (0, 0)
Screenshot: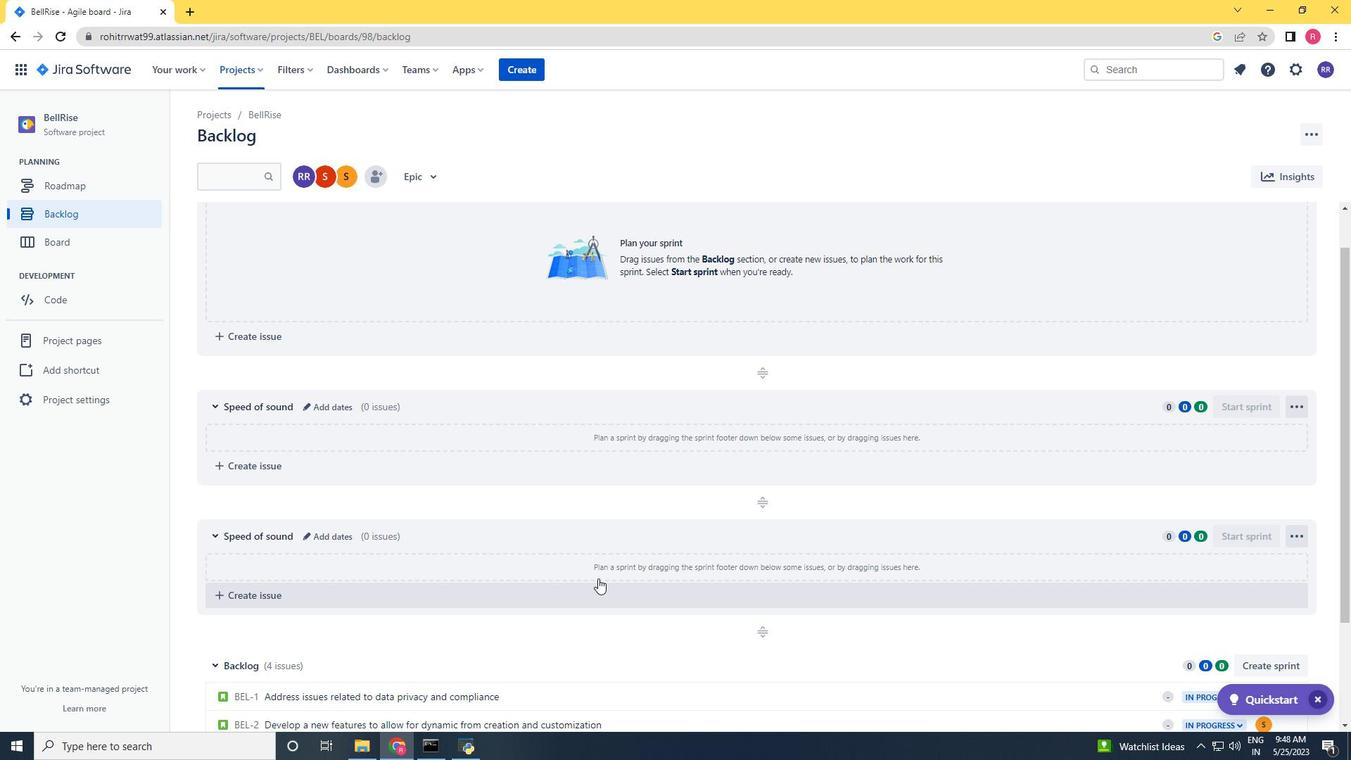 
Action: Mouse moved to (213, 226)
Screenshot: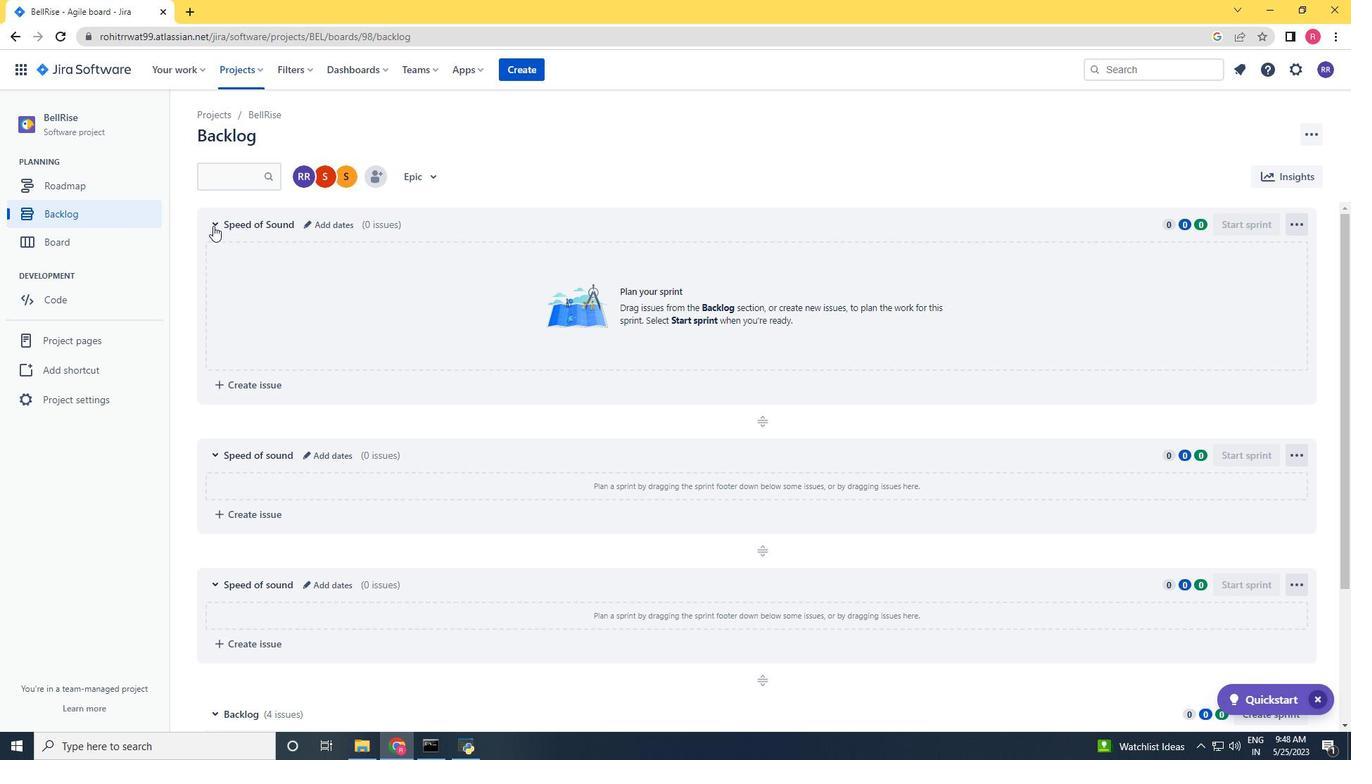 
Action: Mouse pressed left at (213, 226)
Screenshot: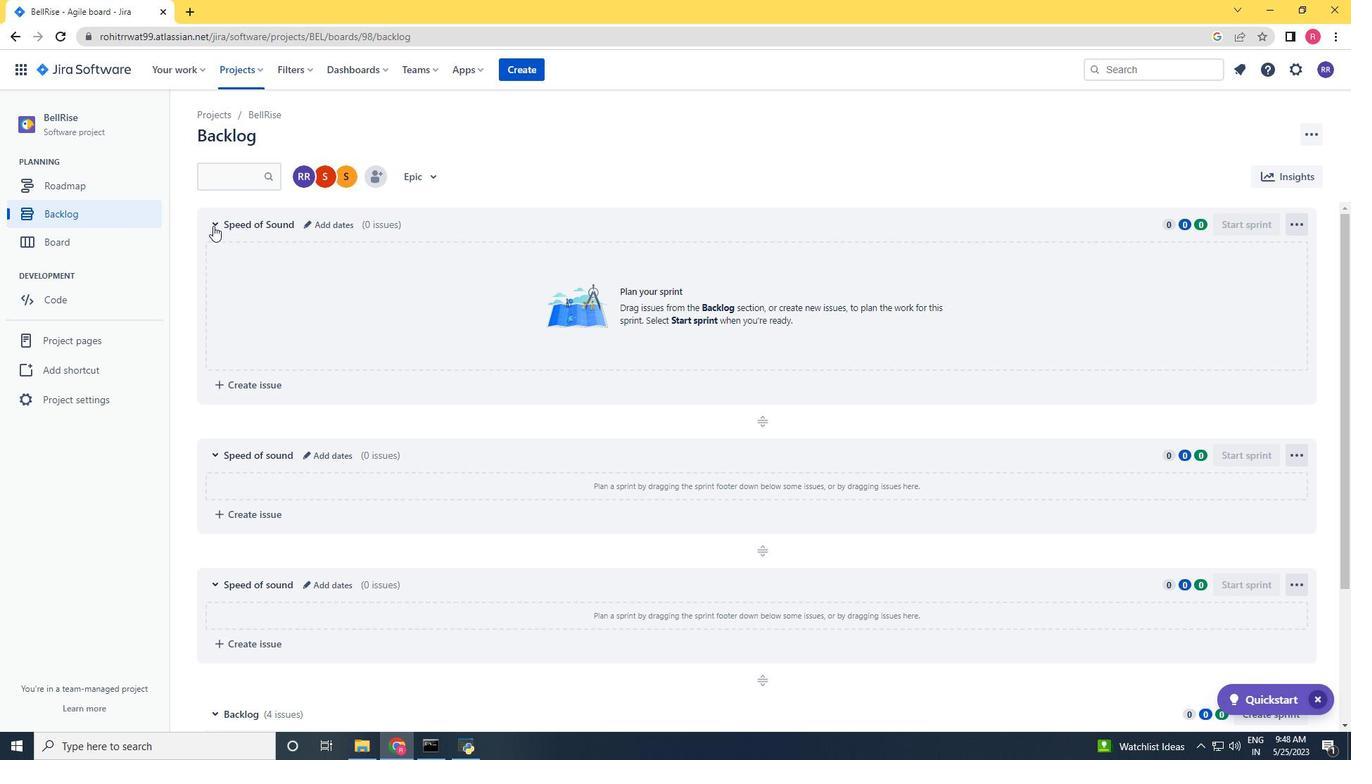
Action: Mouse moved to (215, 259)
Screenshot: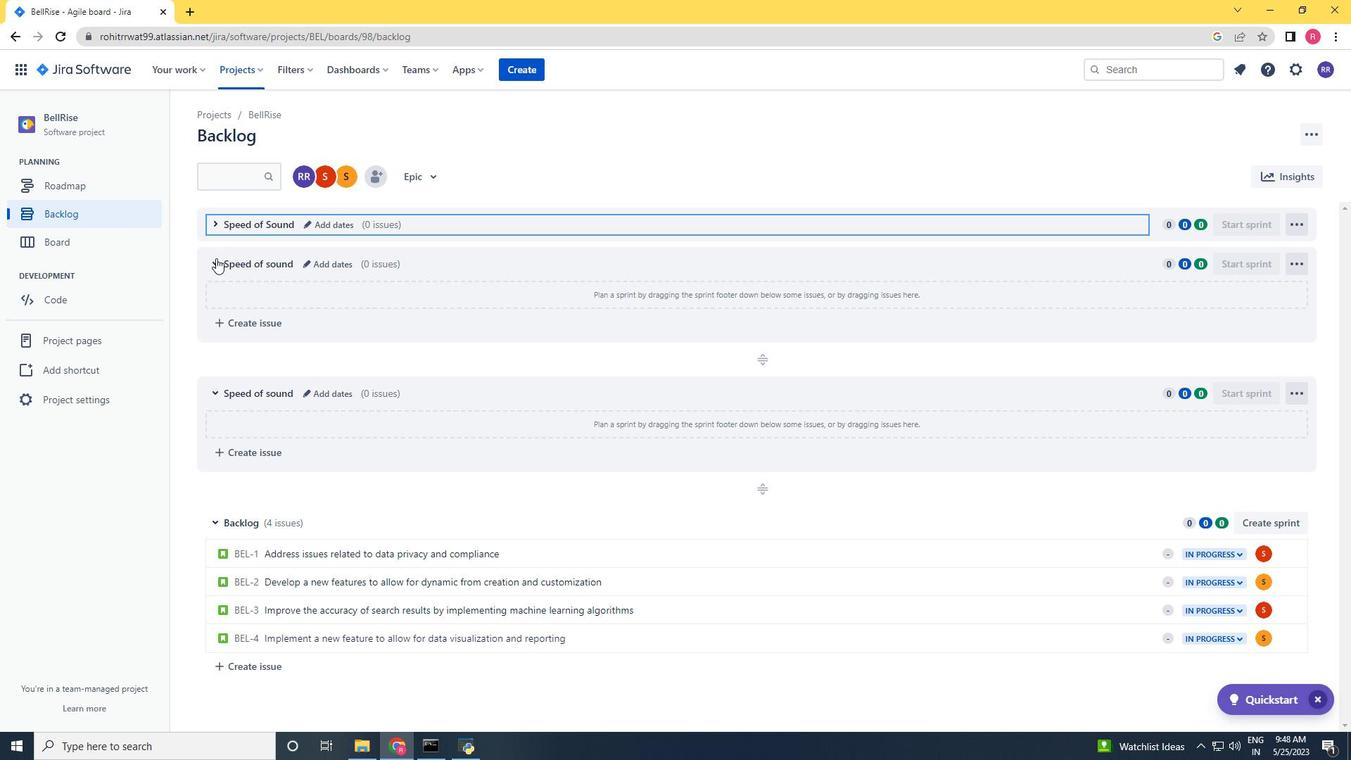 
Action: Mouse pressed left at (215, 259)
Screenshot: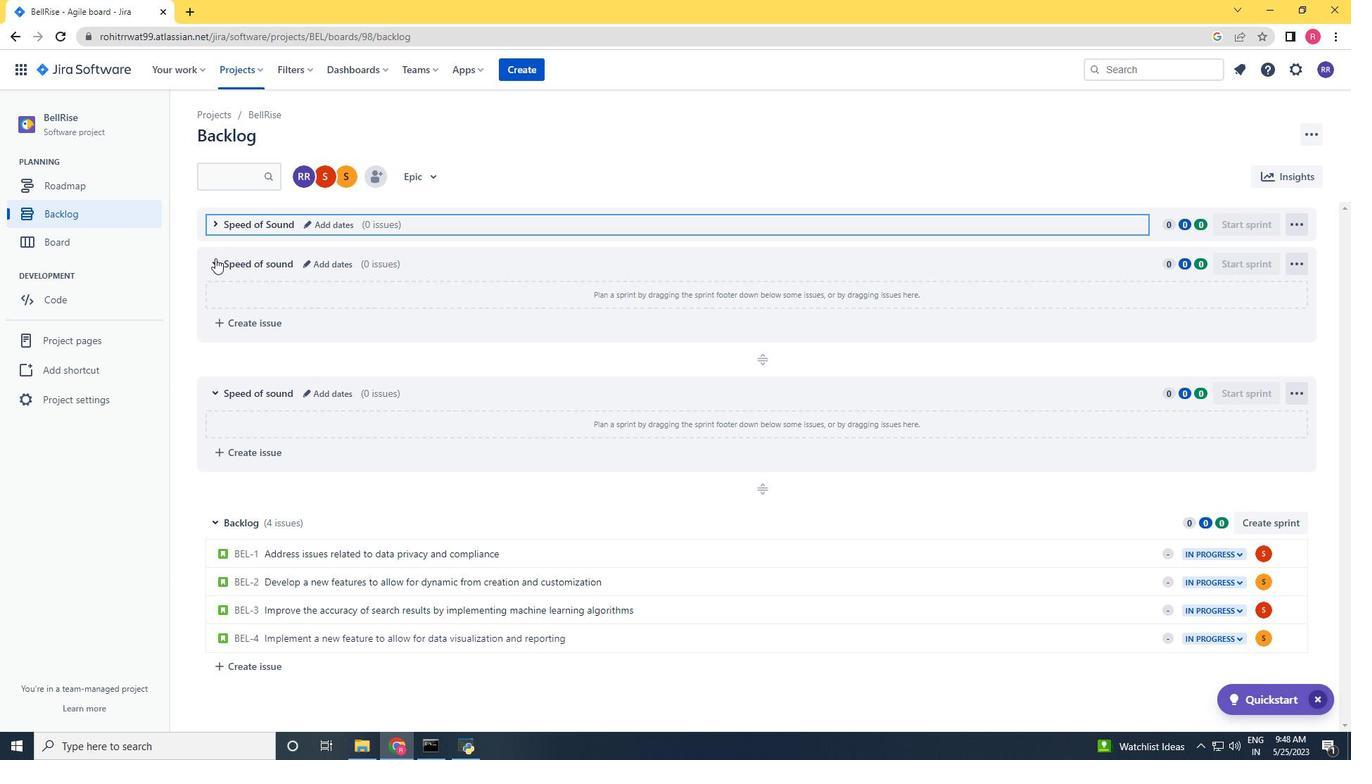 
Action: Mouse moved to (215, 298)
Screenshot: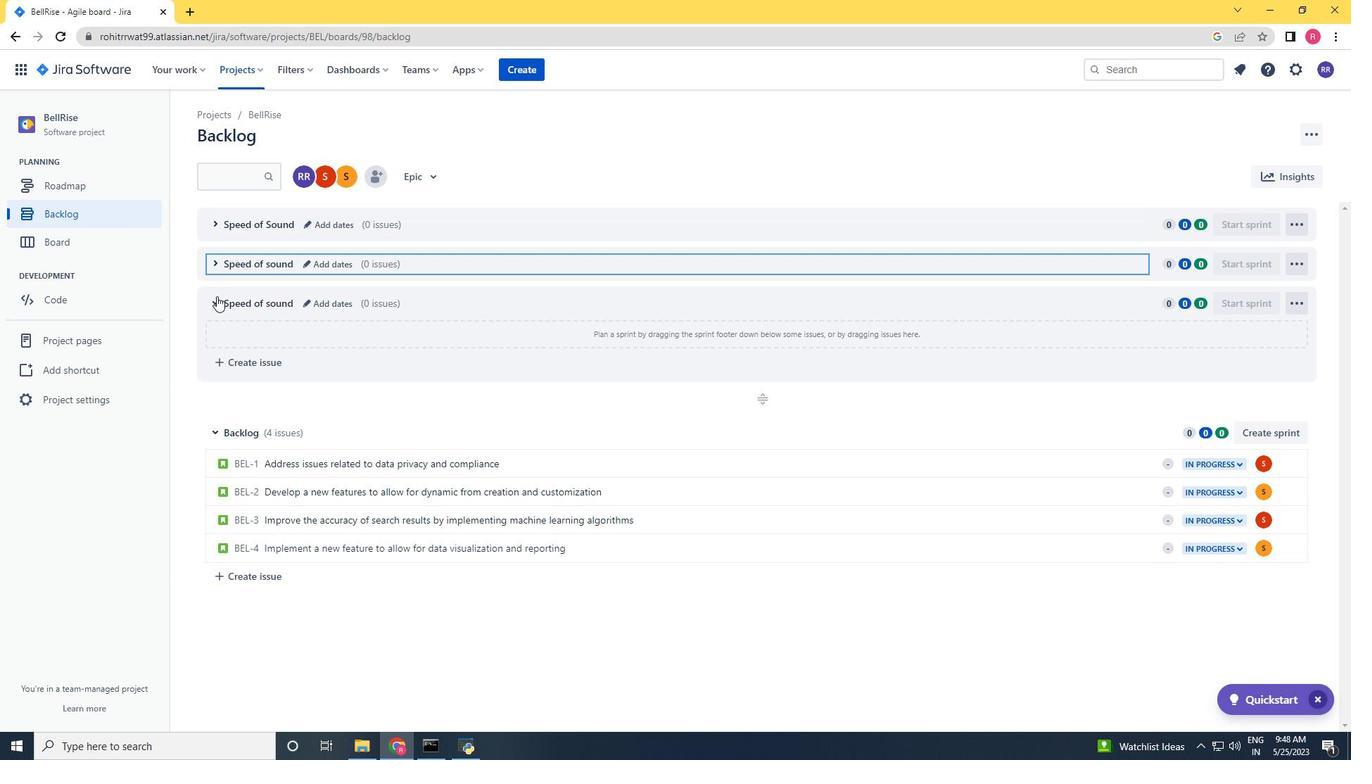 
Action: Mouse pressed left at (215, 298)
Screenshot: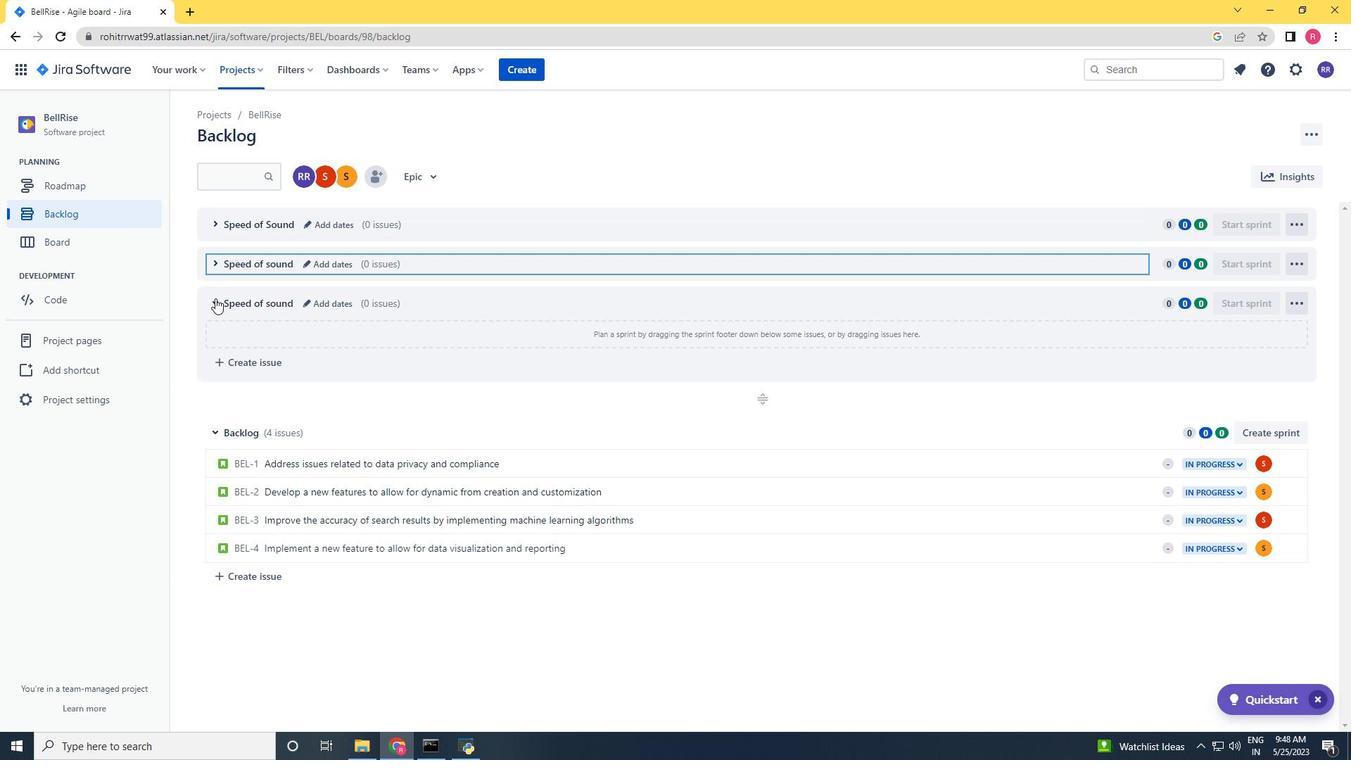 
Action: Mouse moved to (214, 299)
Screenshot: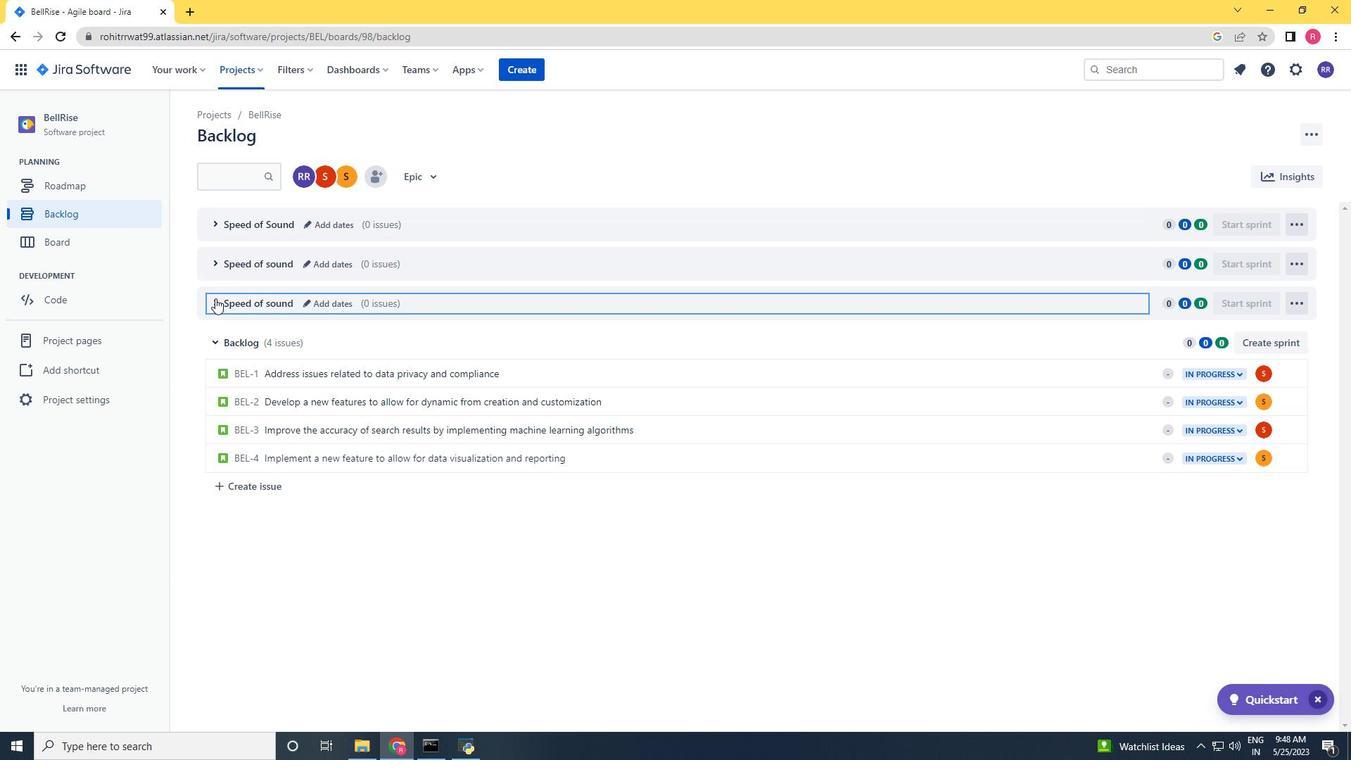 
Action: Mouse scrolled (214, 298) with delta (0, 0)
Screenshot: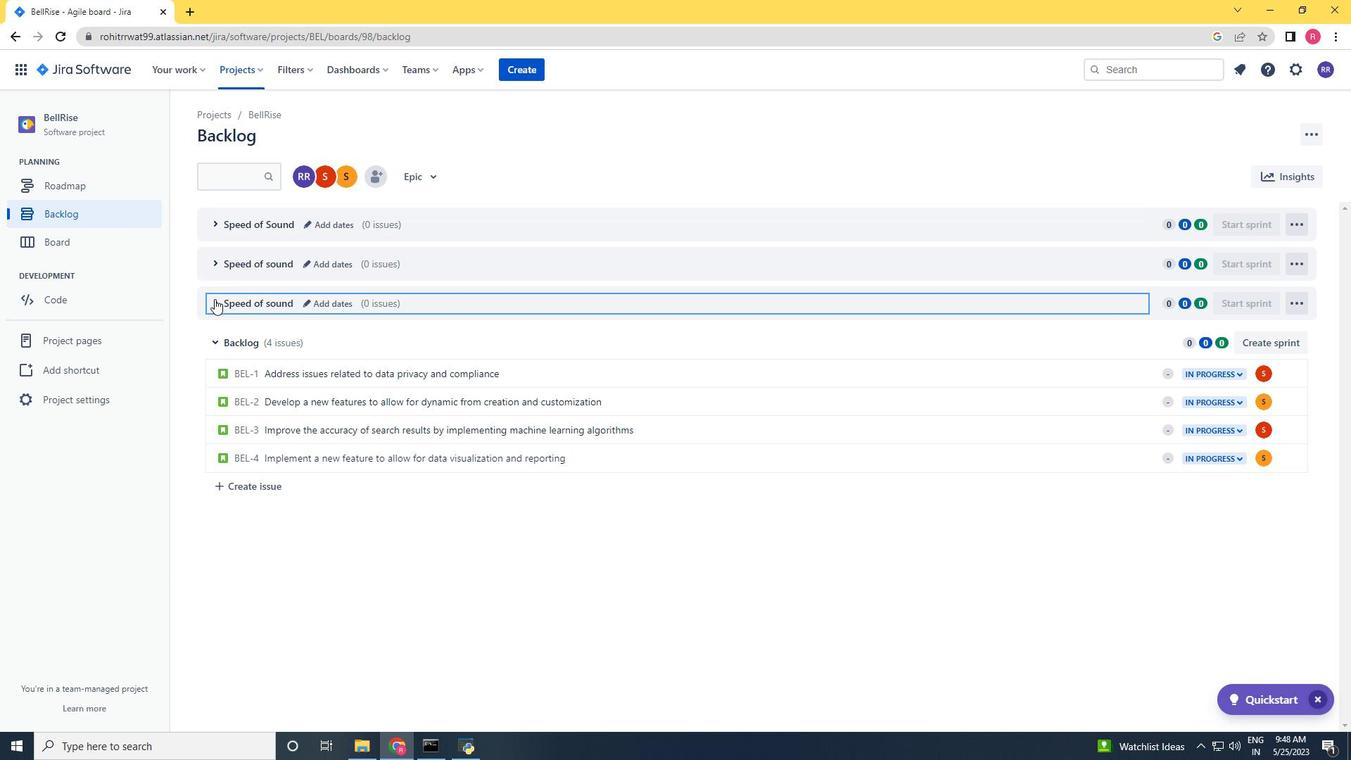 
Action: Mouse scrolled (214, 298) with delta (0, 0)
Screenshot: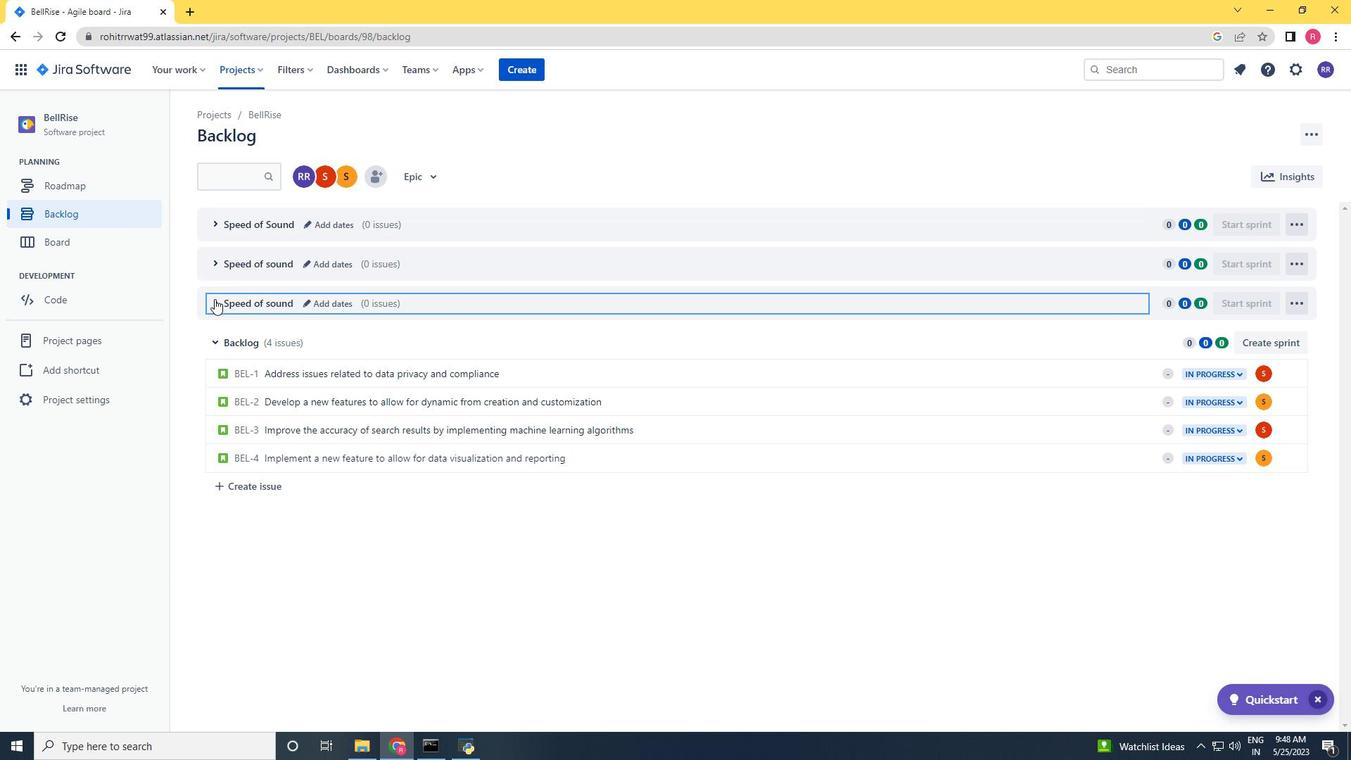 
Action: Mouse scrolled (214, 298) with delta (0, 0)
Screenshot: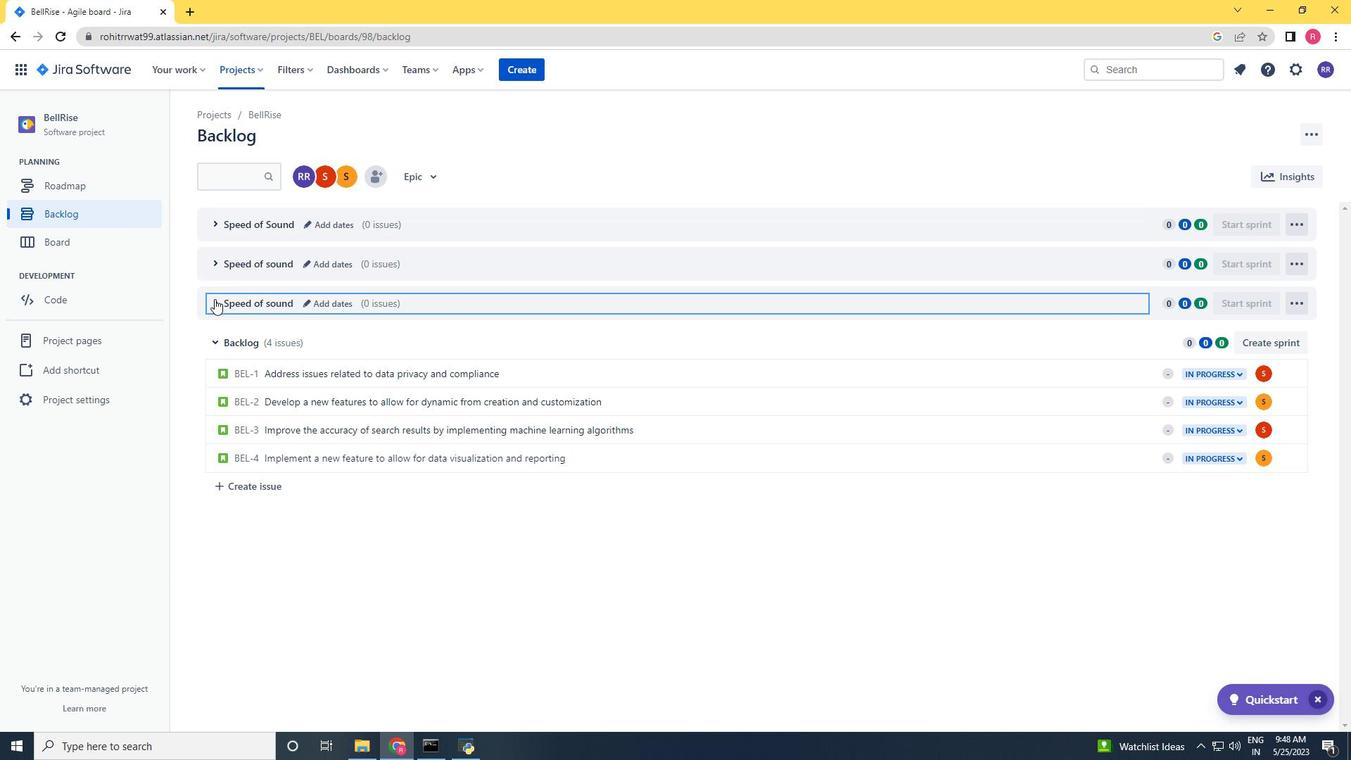 
Action: Mouse moved to (437, 400)
Screenshot: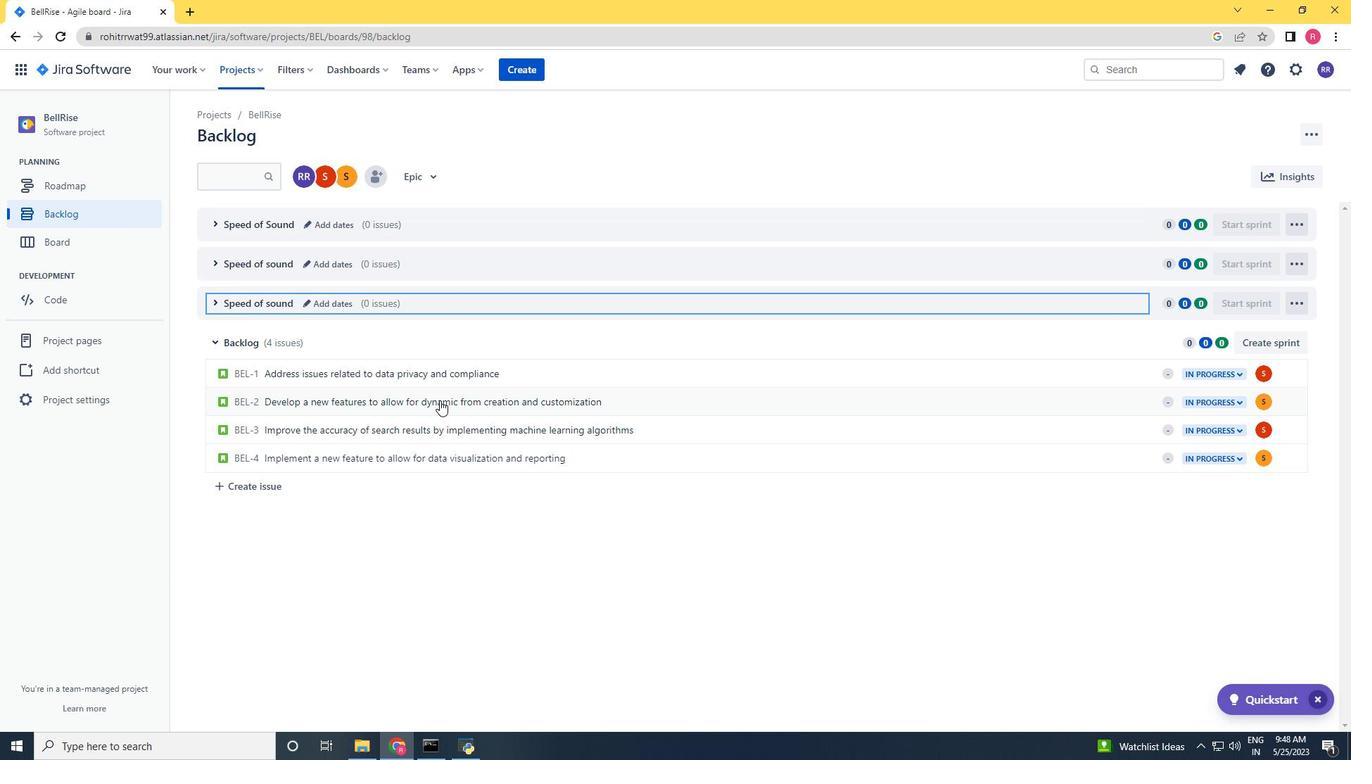 
